 Task: Create a due date automation trigger when advanced on, 2 working days after a card is due add fields with custom field "Resume" set to a date in this week at 11:00 AM.
Action: Mouse moved to (954, 287)
Screenshot: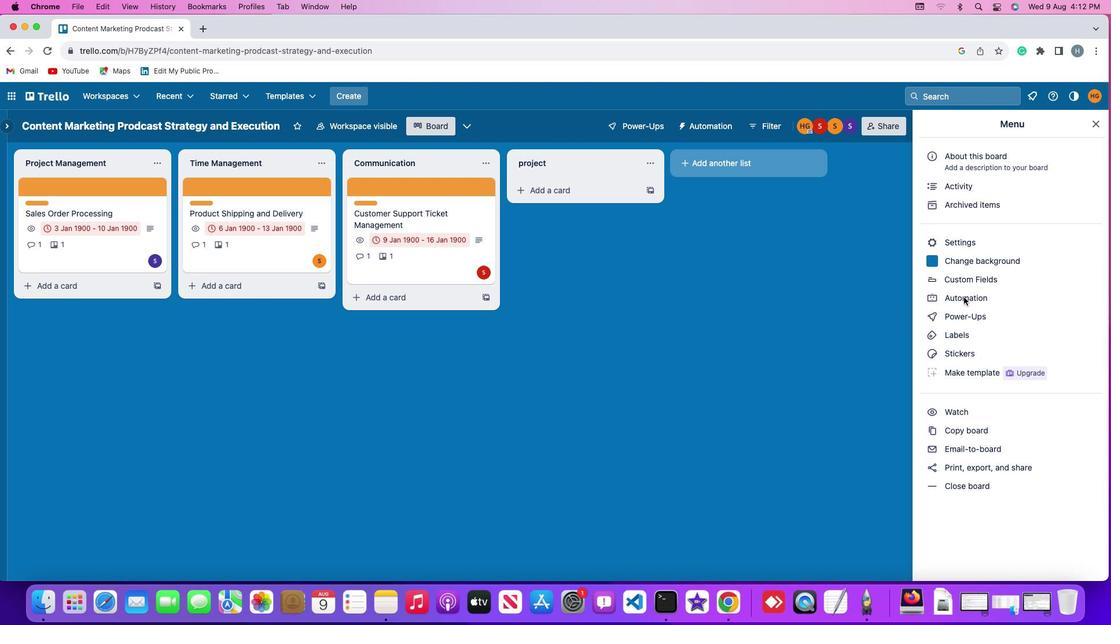 
Action: Mouse pressed left at (954, 287)
Screenshot: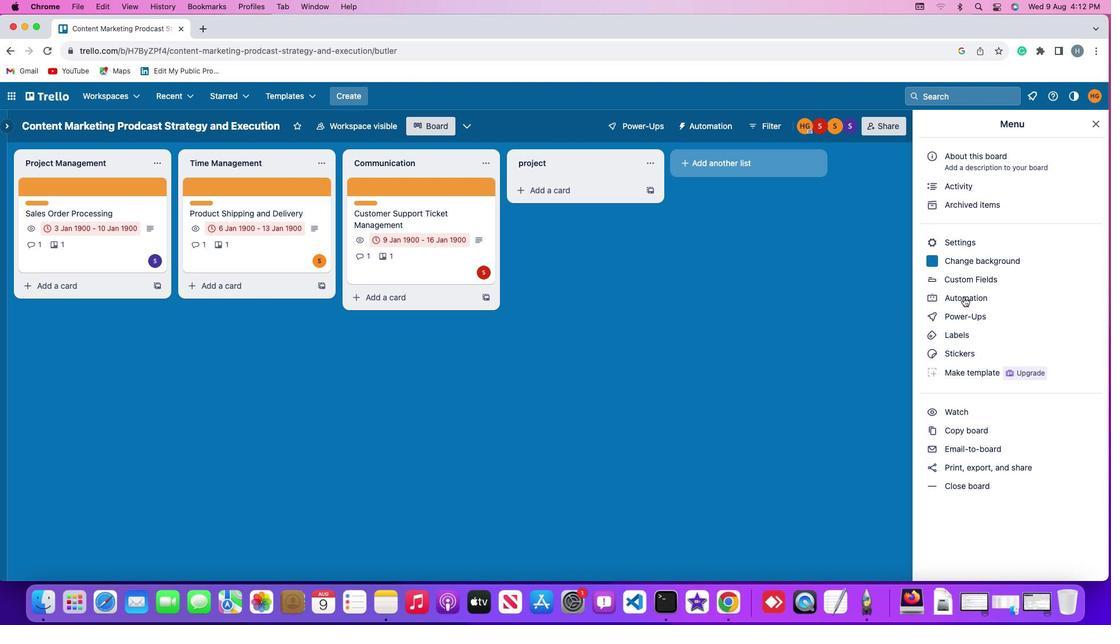 
Action: Mouse pressed left at (954, 287)
Screenshot: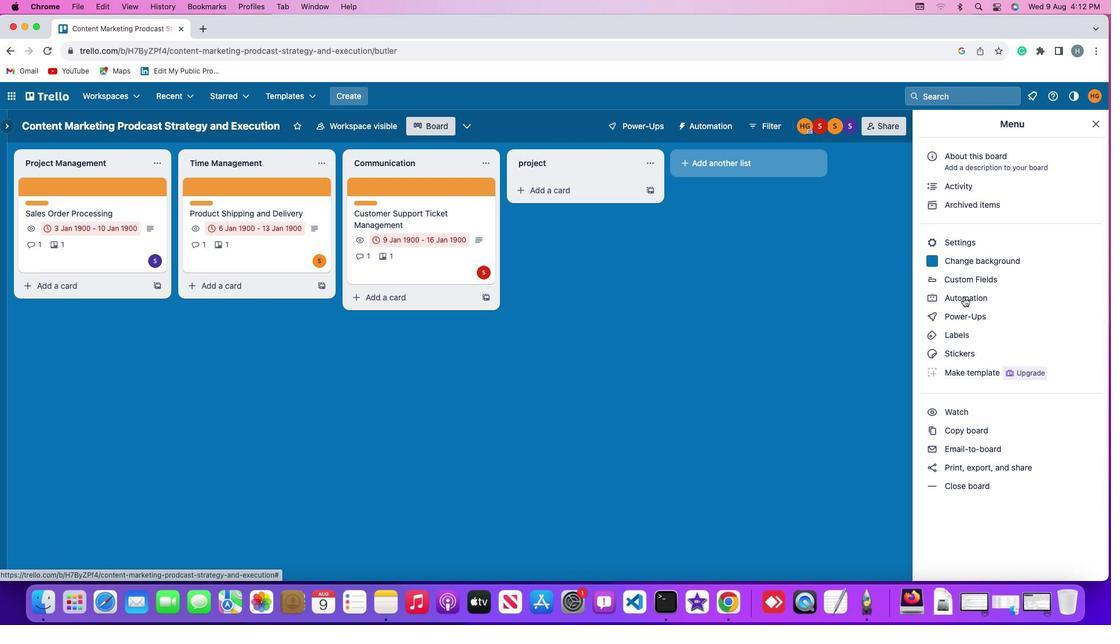 
Action: Mouse moved to (57, 267)
Screenshot: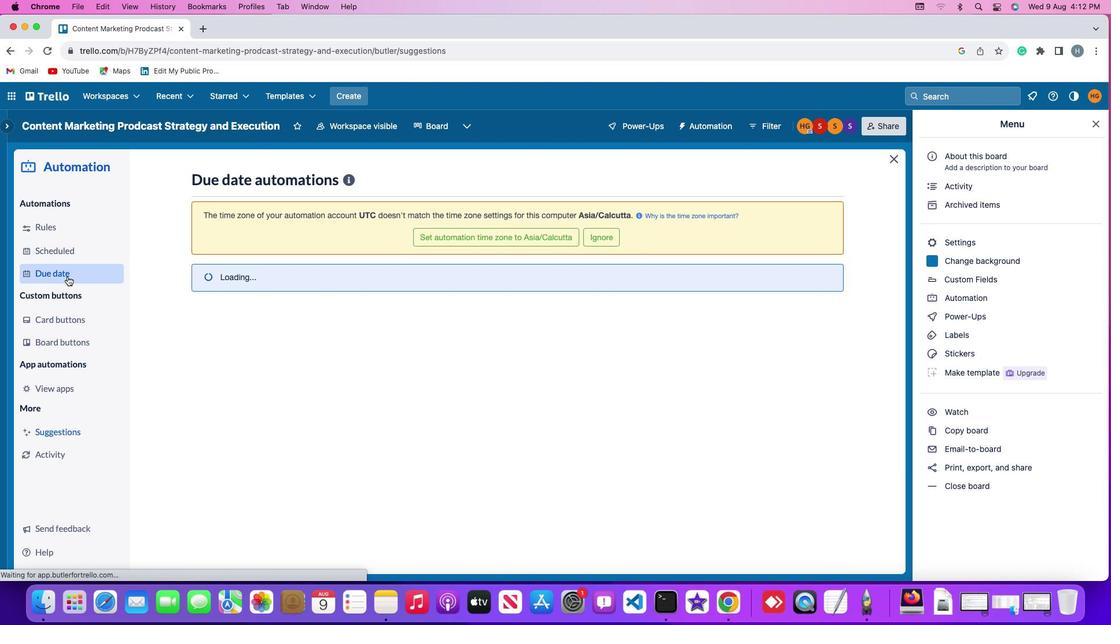 
Action: Mouse pressed left at (57, 267)
Screenshot: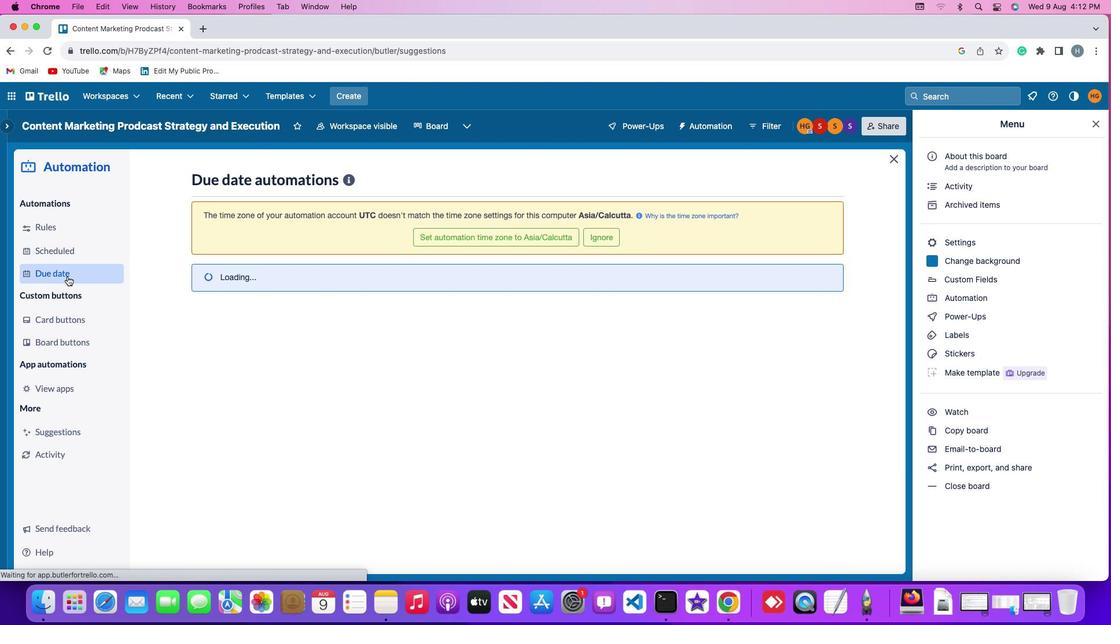 
Action: Mouse moved to (759, 169)
Screenshot: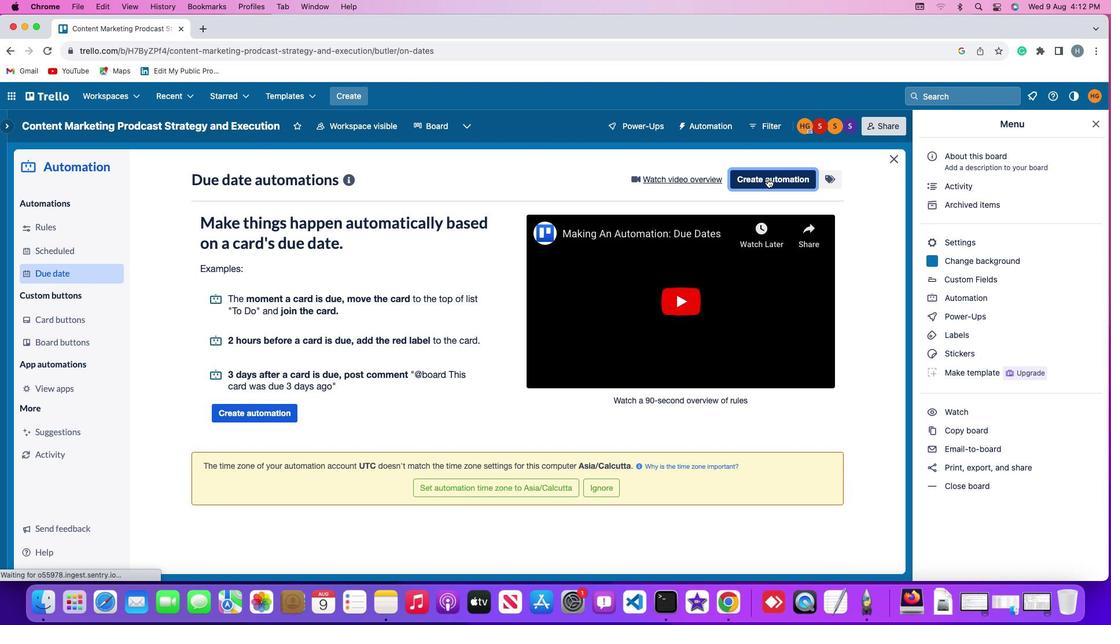 
Action: Mouse pressed left at (759, 169)
Screenshot: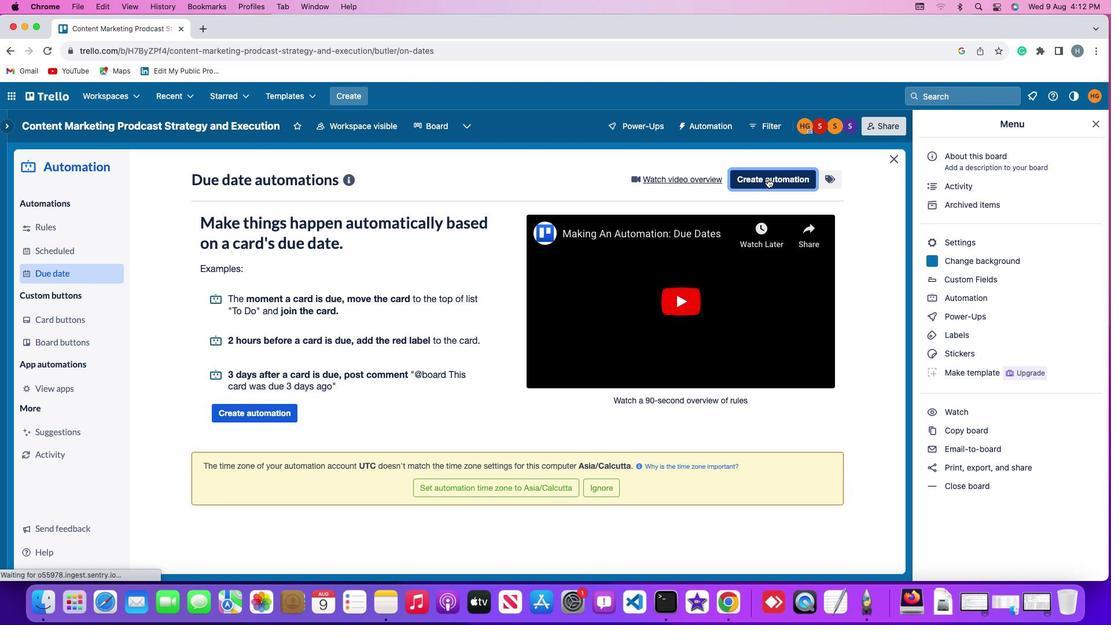 
Action: Mouse moved to (231, 277)
Screenshot: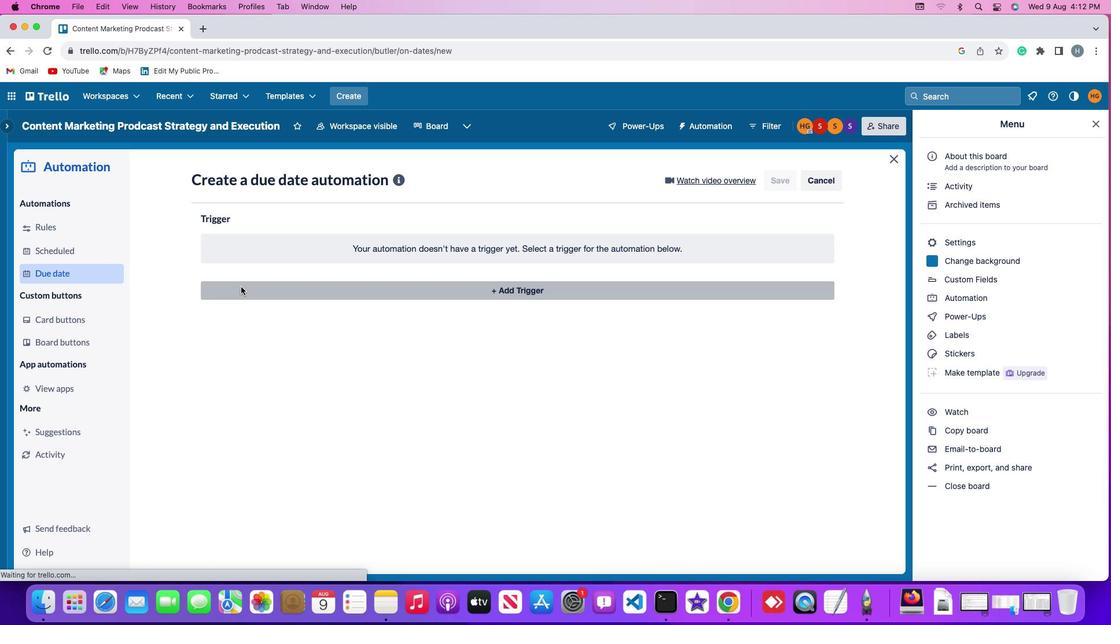 
Action: Mouse pressed left at (231, 277)
Screenshot: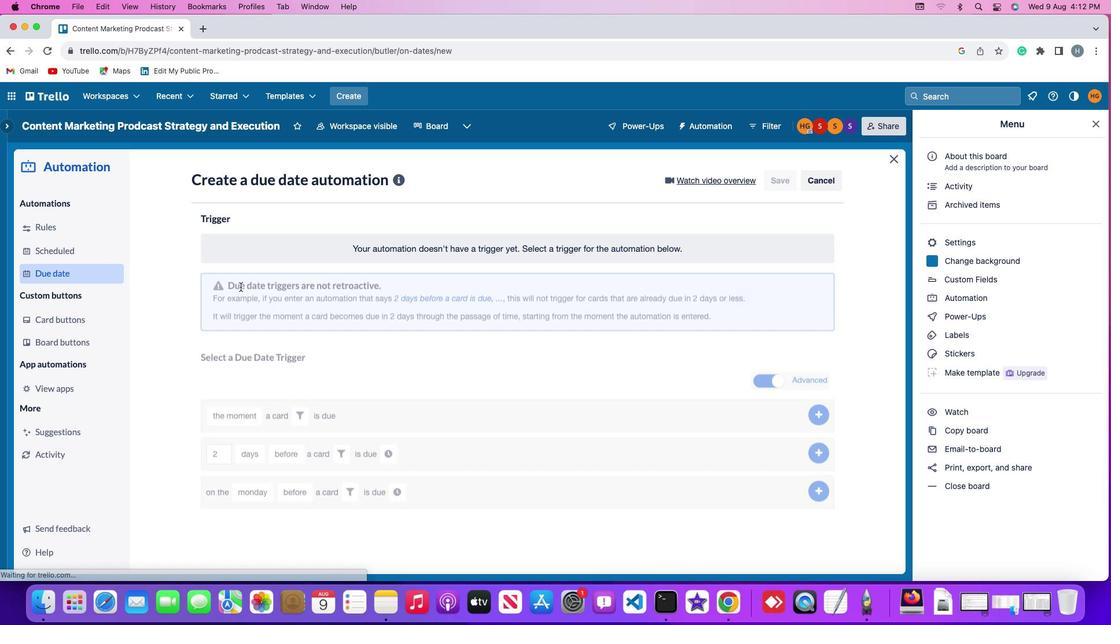 
Action: Mouse moved to (220, 459)
Screenshot: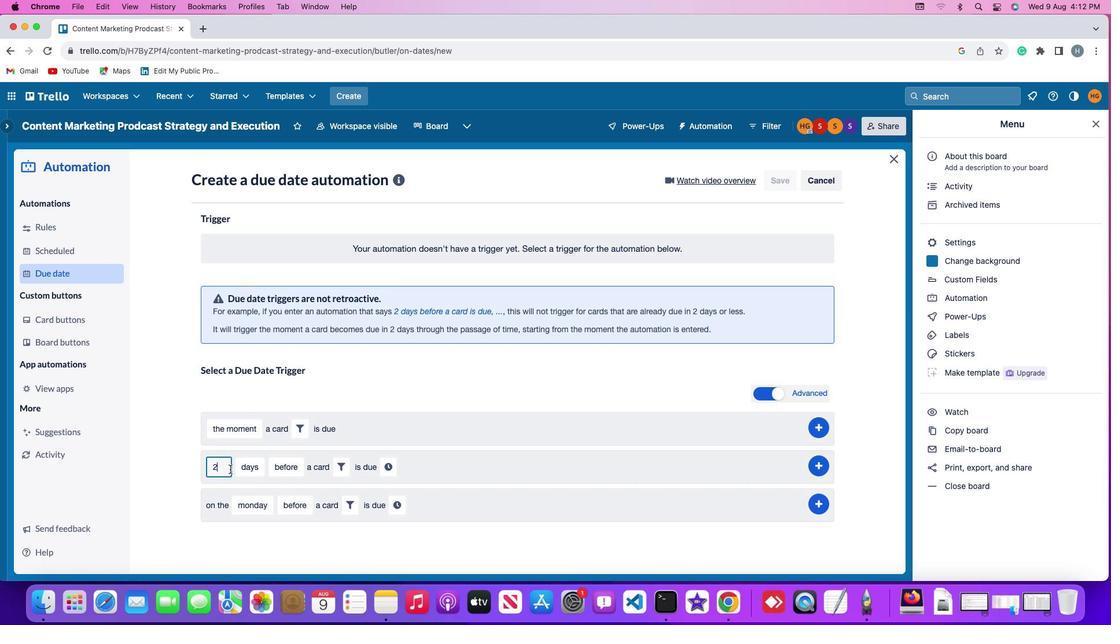 
Action: Mouse pressed left at (220, 459)
Screenshot: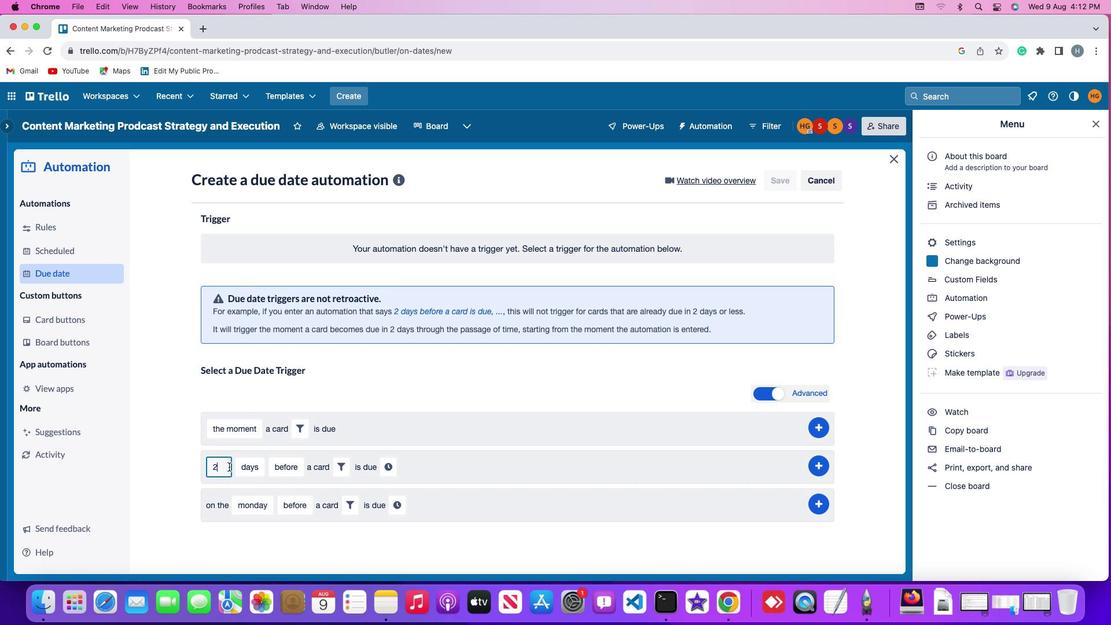 
Action: Mouse moved to (217, 458)
Screenshot: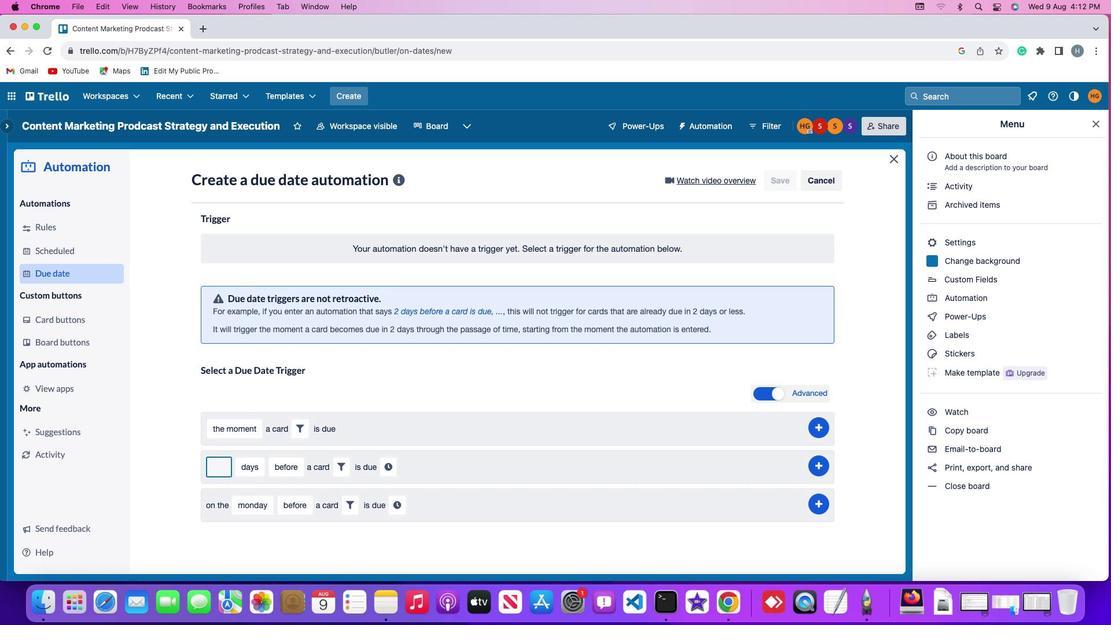 
Action: Key pressed Key.backspace'2'
Screenshot: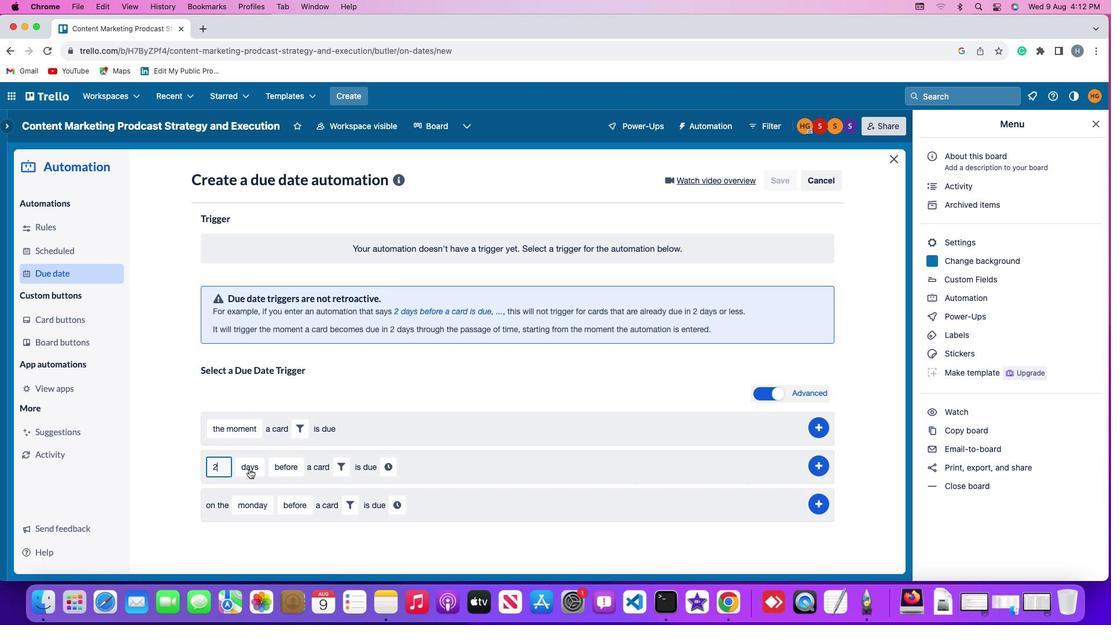 
Action: Mouse moved to (246, 460)
Screenshot: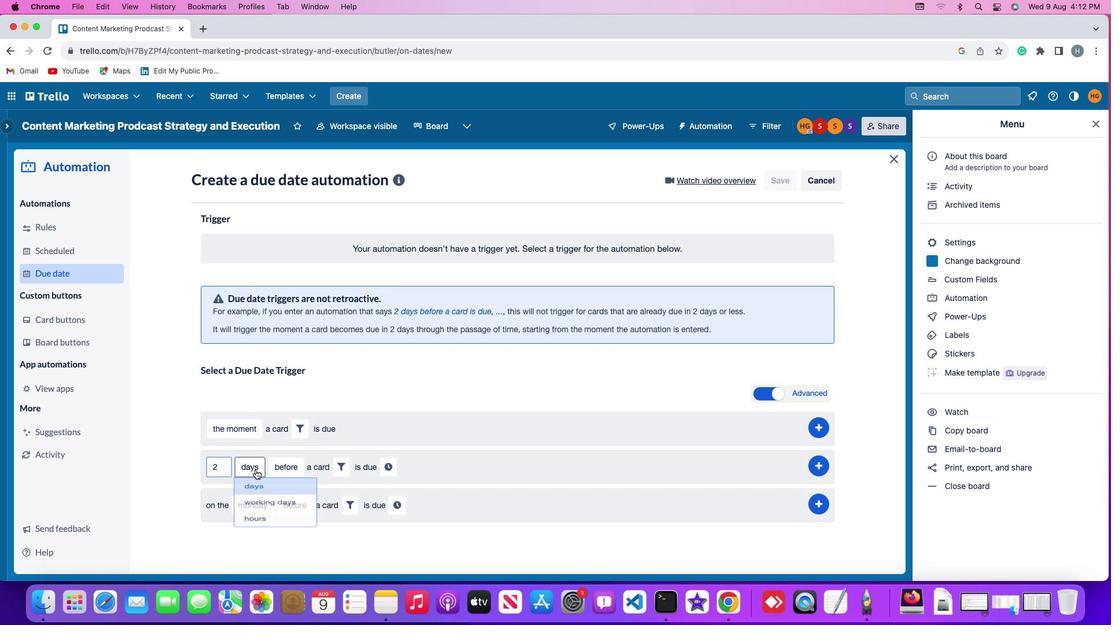 
Action: Mouse pressed left at (246, 460)
Screenshot: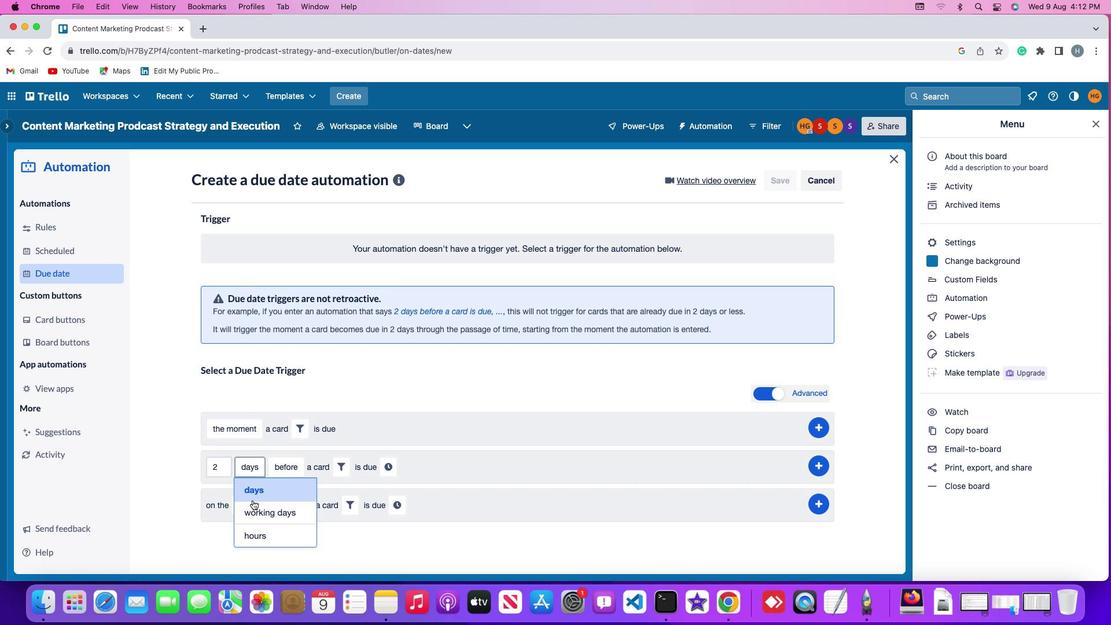 
Action: Mouse moved to (245, 497)
Screenshot: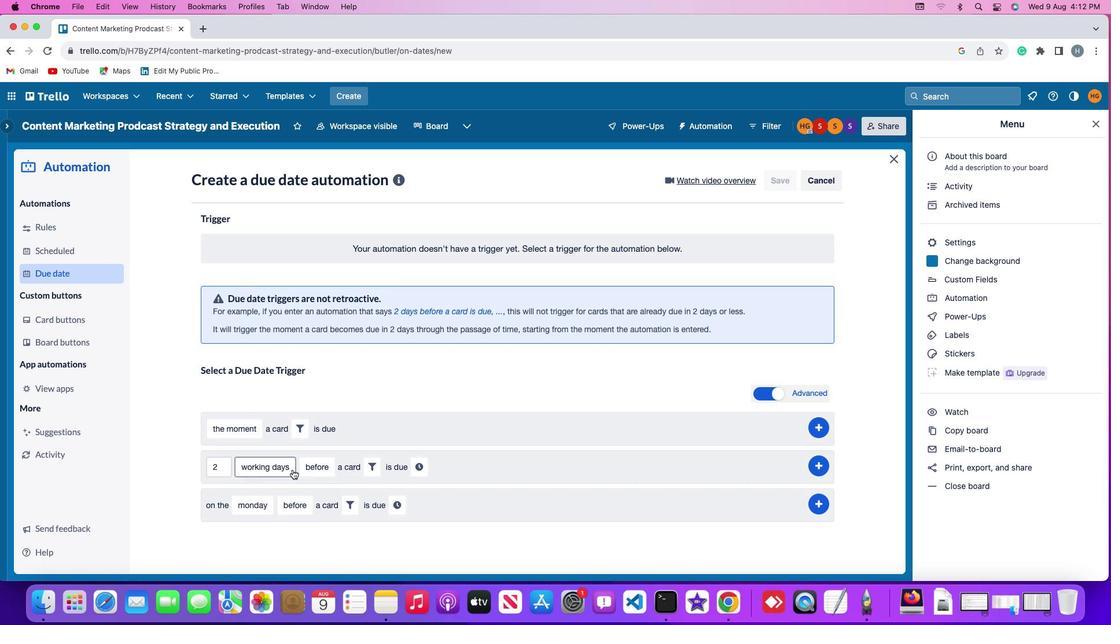 
Action: Mouse pressed left at (245, 497)
Screenshot: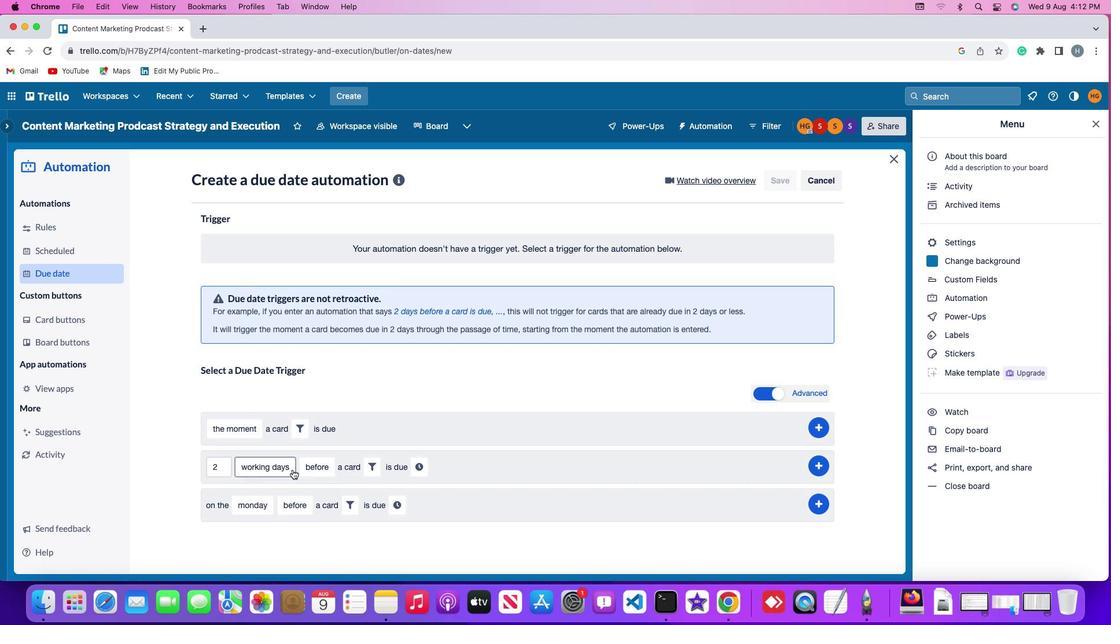 
Action: Mouse moved to (284, 456)
Screenshot: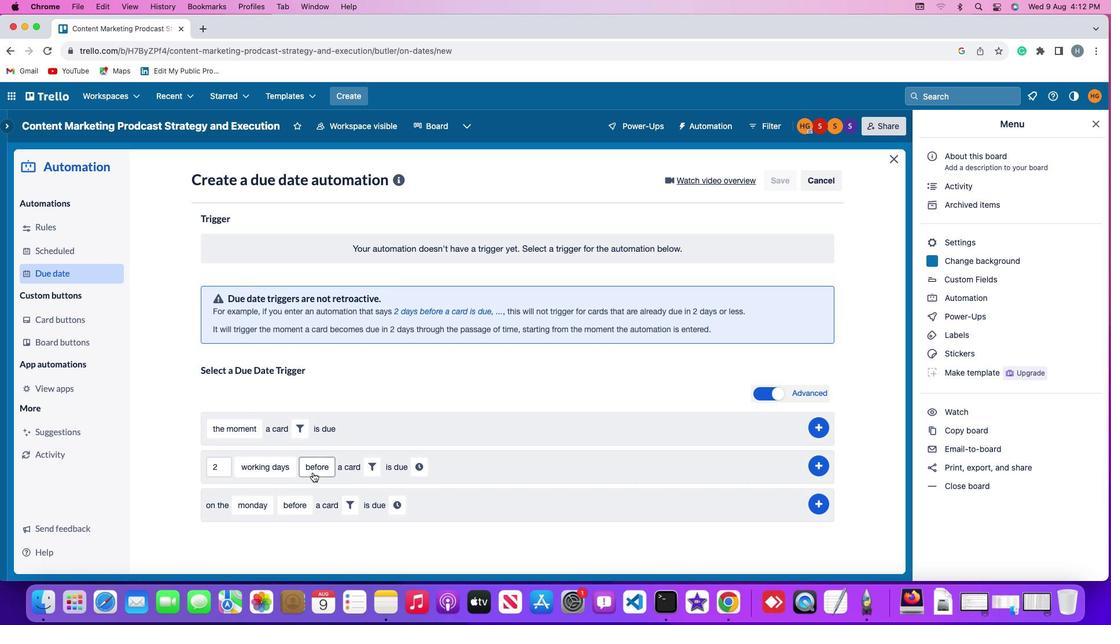 
Action: Mouse pressed left at (284, 456)
Screenshot: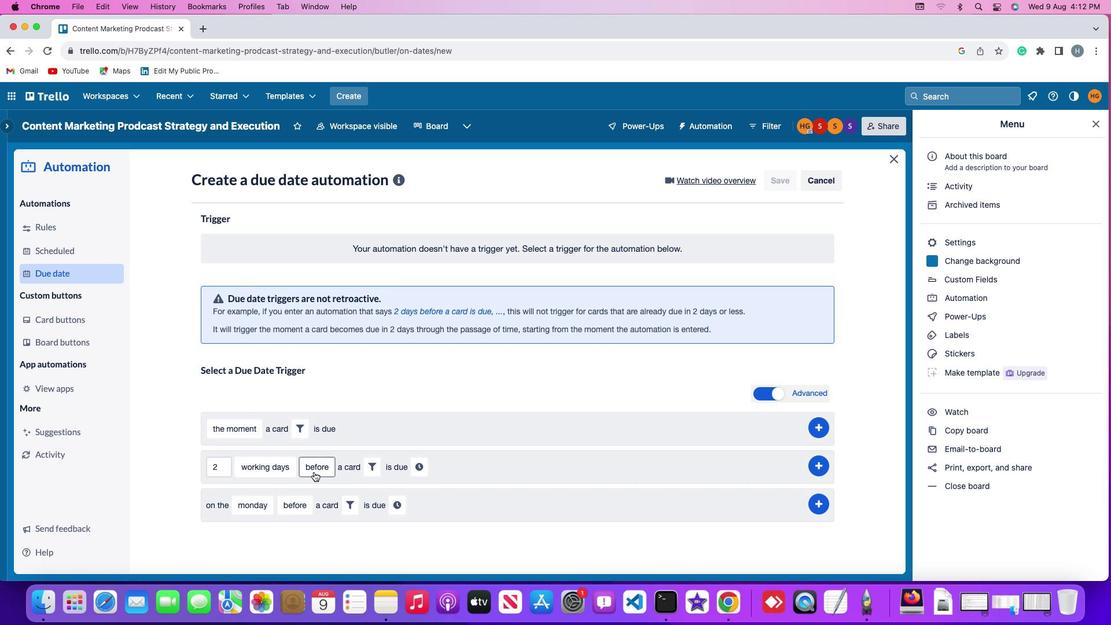 
Action: Mouse moved to (306, 461)
Screenshot: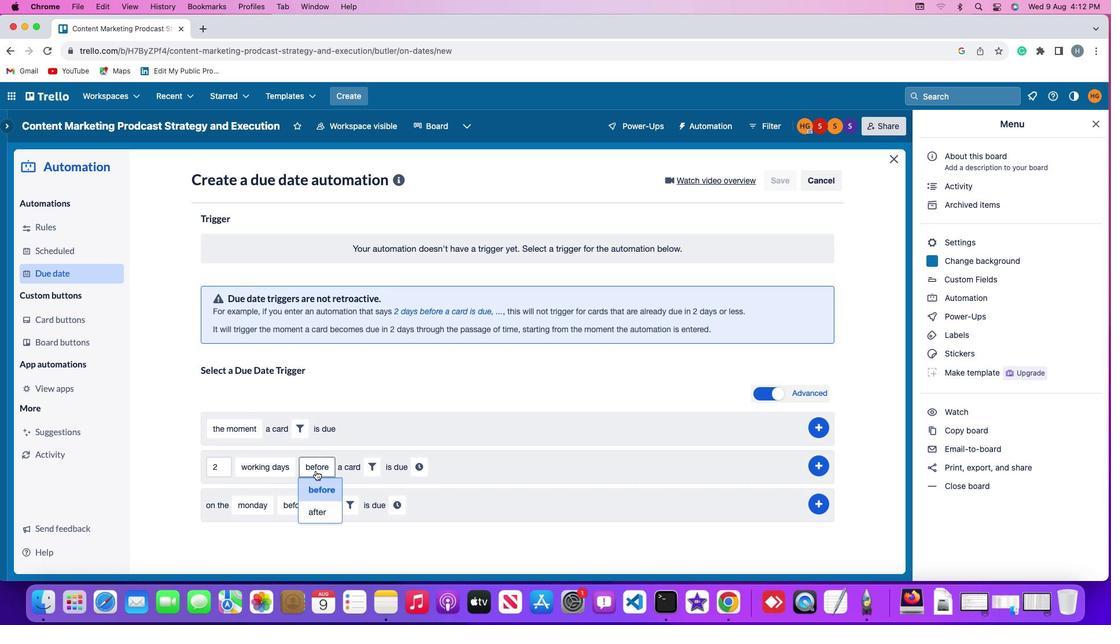 
Action: Mouse pressed left at (306, 461)
Screenshot: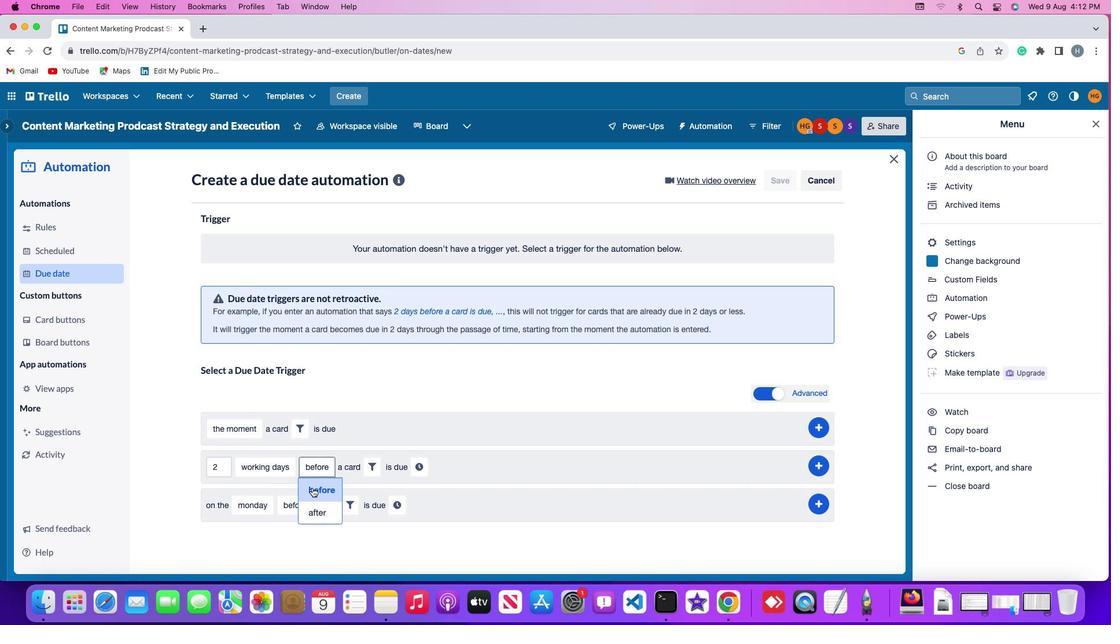 
Action: Mouse moved to (305, 503)
Screenshot: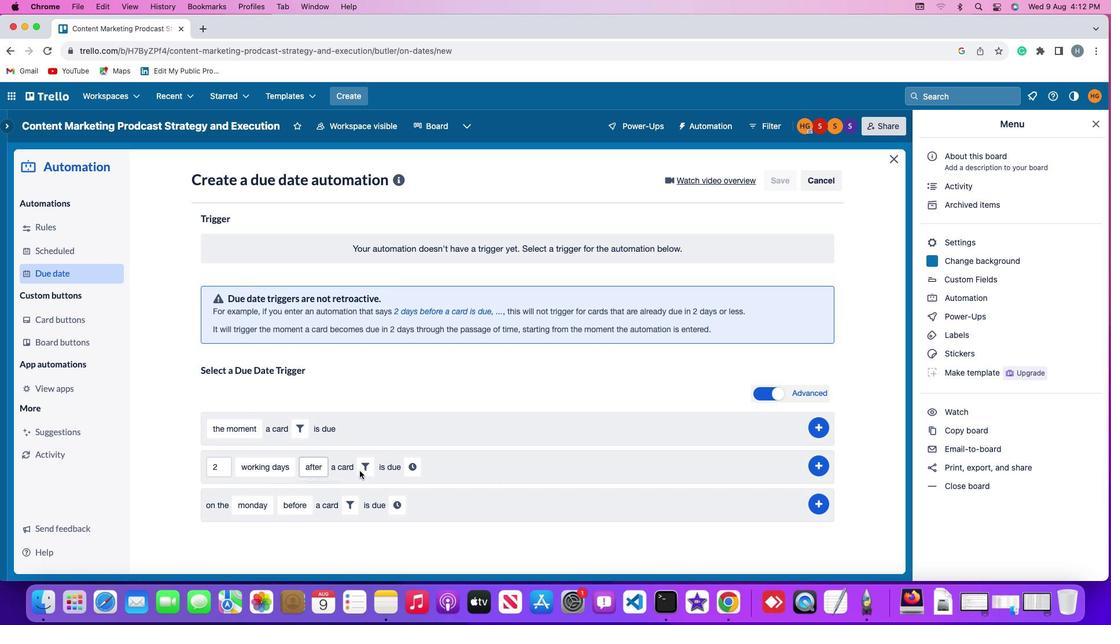 
Action: Mouse pressed left at (305, 503)
Screenshot: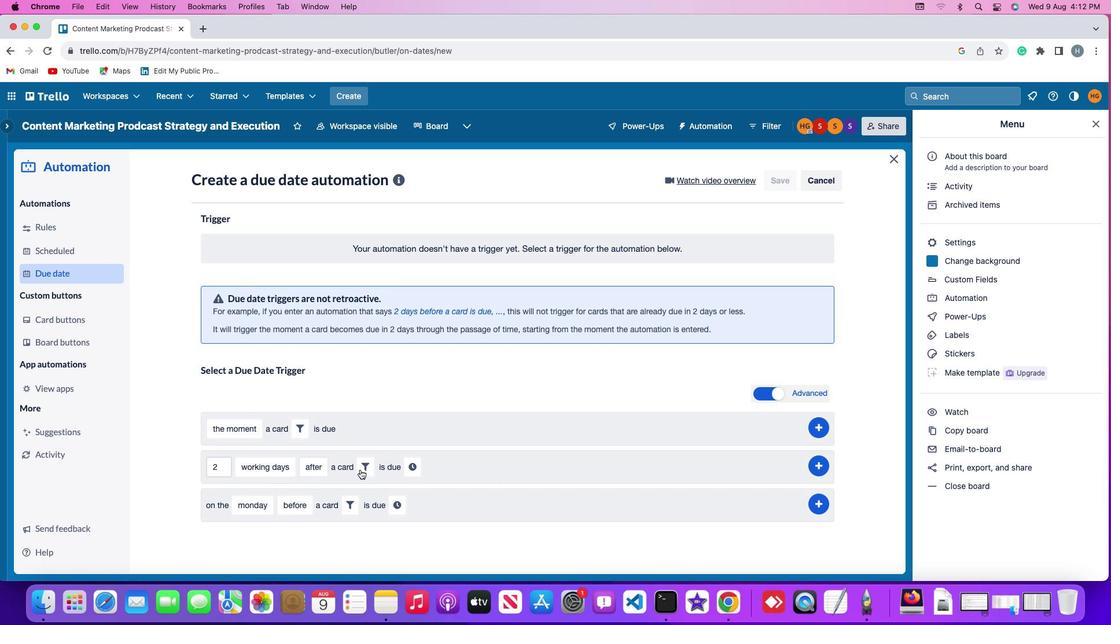 
Action: Mouse moved to (354, 458)
Screenshot: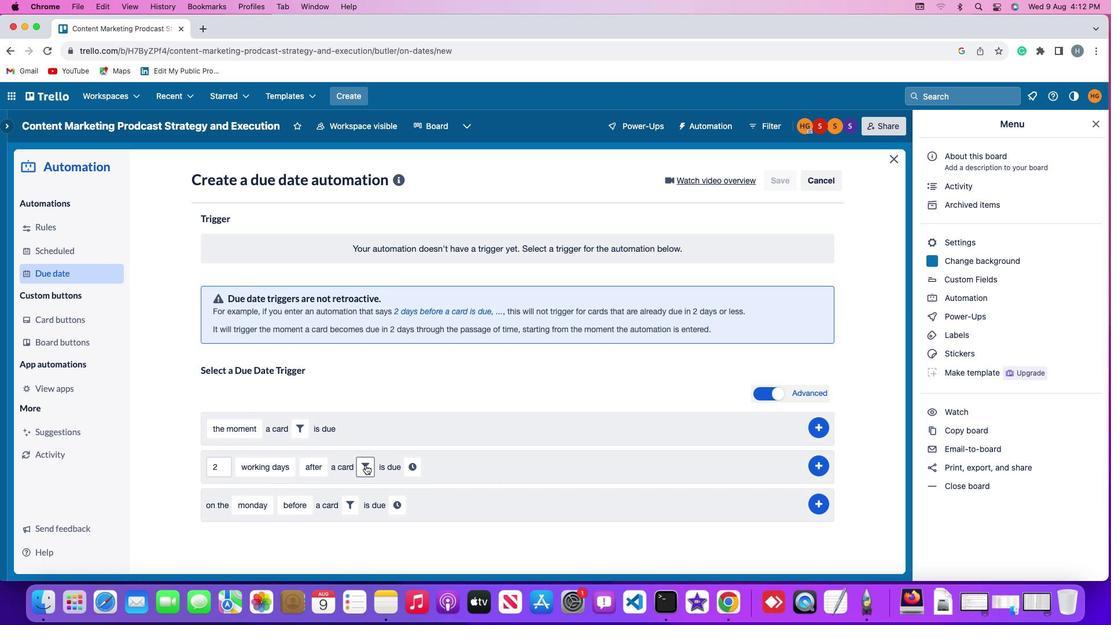 
Action: Mouse pressed left at (354, 458)
Screenshot: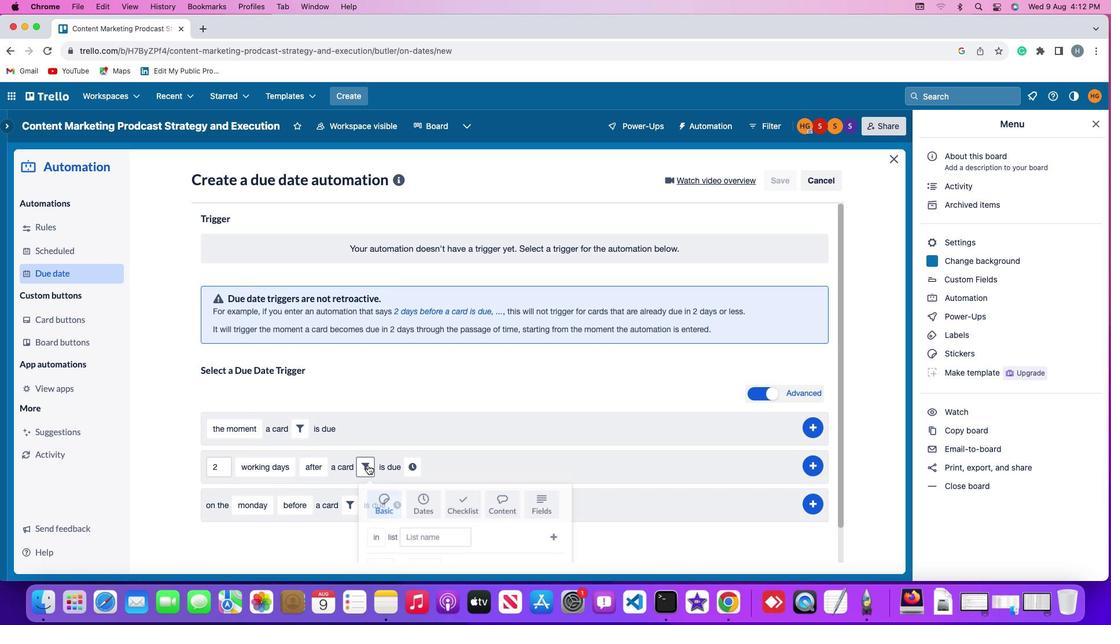
Action: Mouse moved to (533, 492)
Screenshot: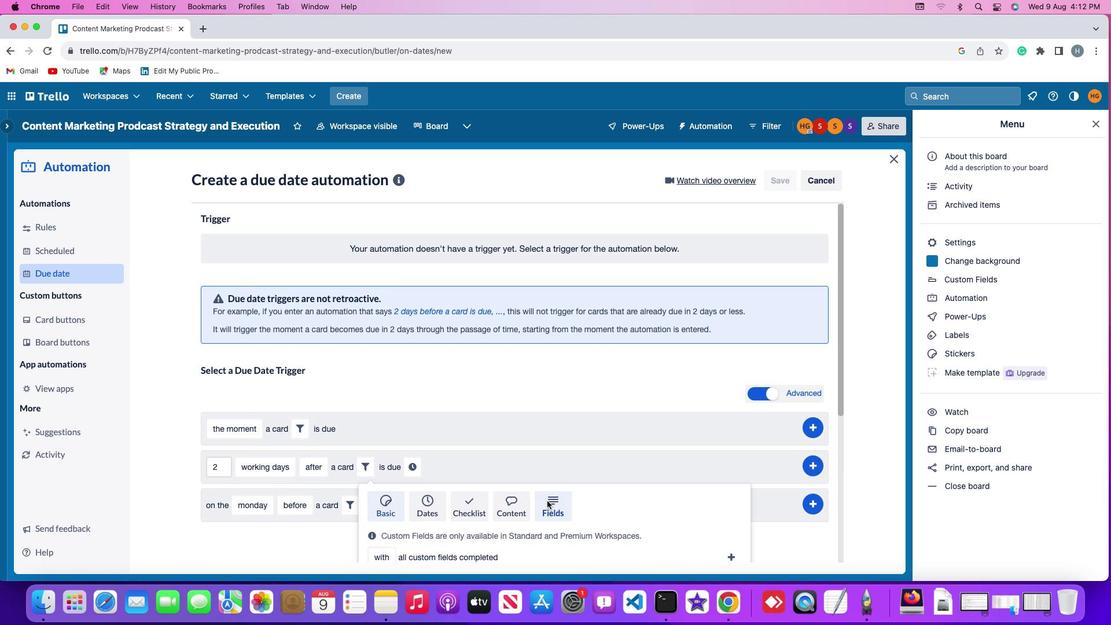 
Action: Mouse pressed left at (533, 492)
Screenshot: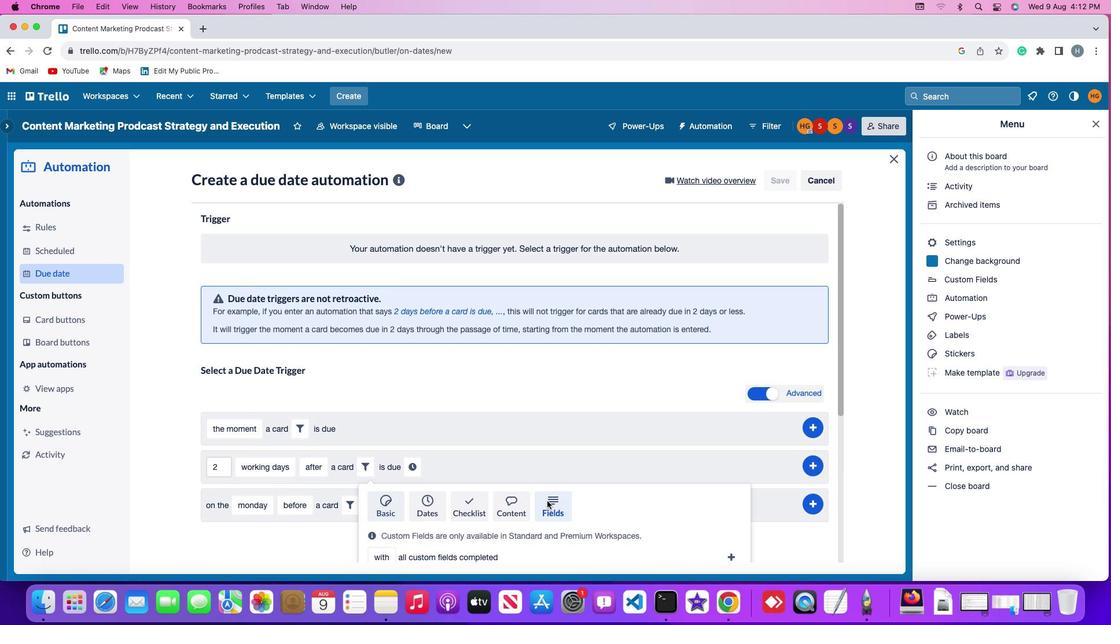 
Action: Mouse moved to (276, 522)
Screenshot: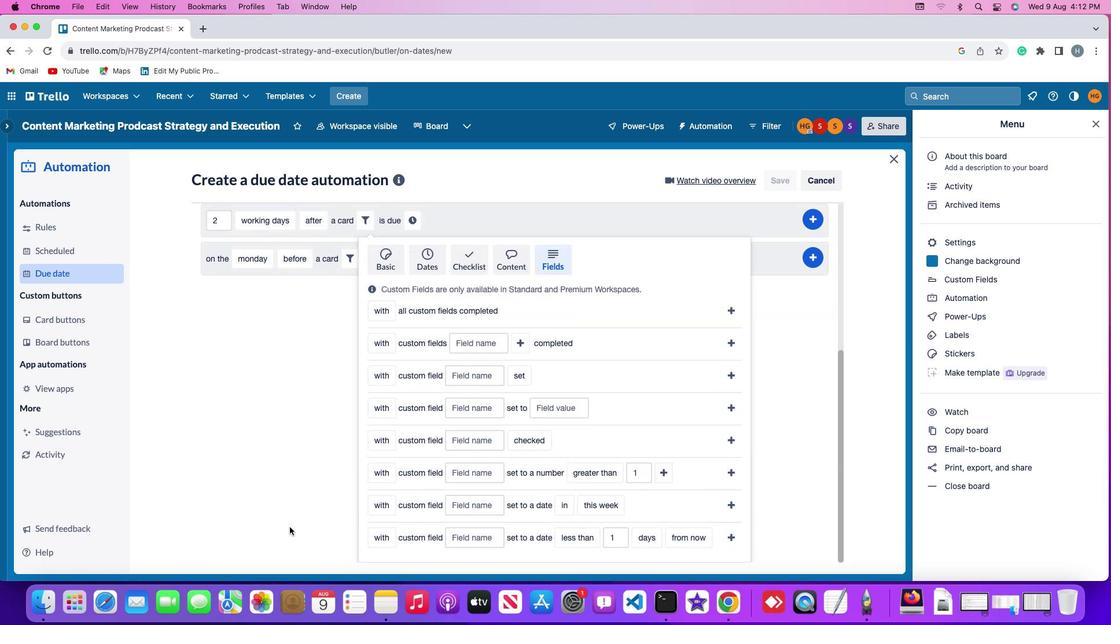 
Action: Mouse scrolled (276, 522) with delta (-8, -9)
Screenshot: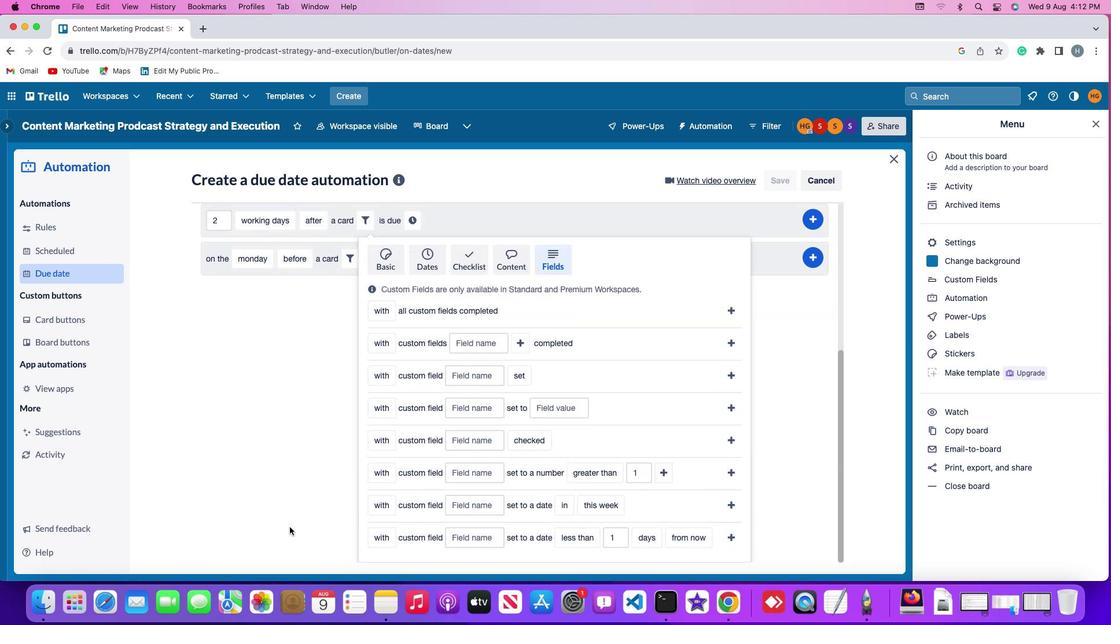 
Action: Mouse moved to (276, 522)
Screenshot: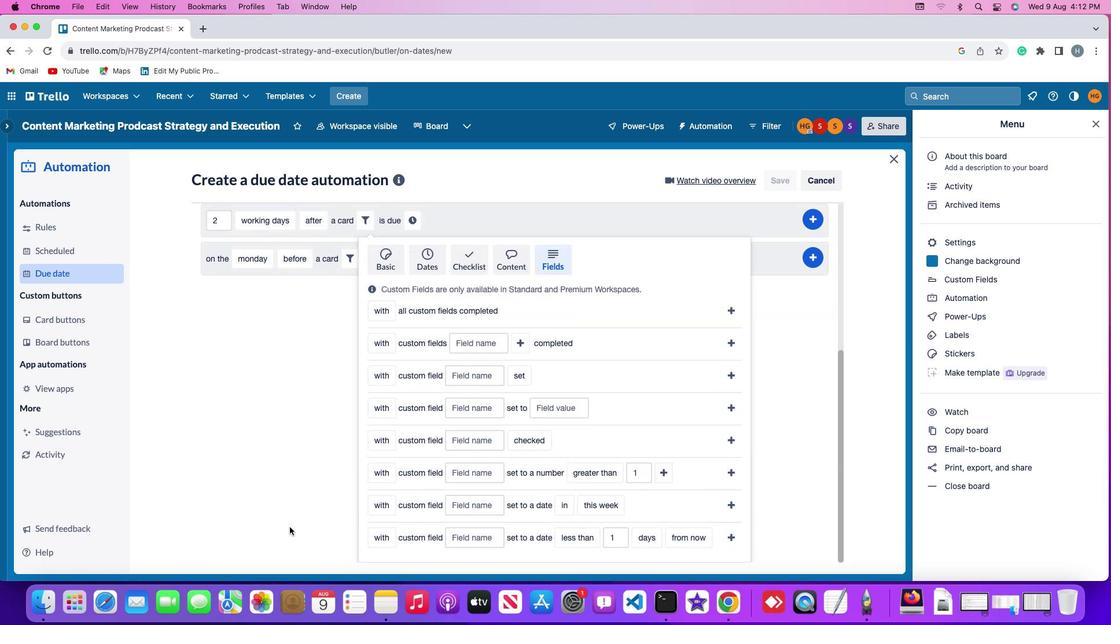 
Action: Mouse scrolled (276, 522) with delta (-8, -9)
Screenshot: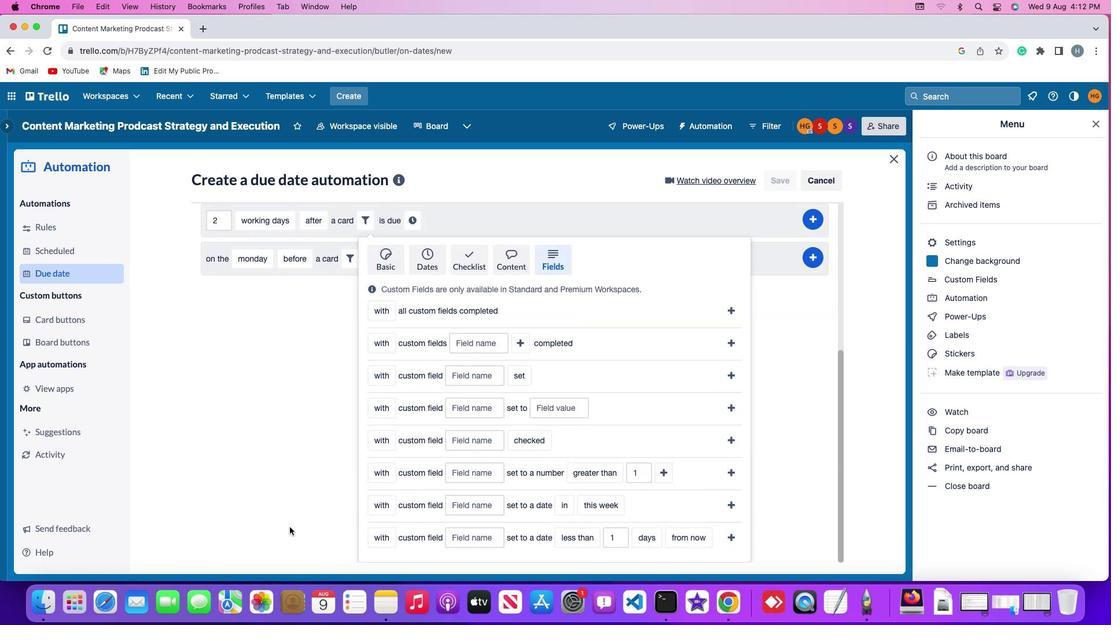 
Action: Mouse scrolled (276, 522) with delta (-8, -10)
Screenshot: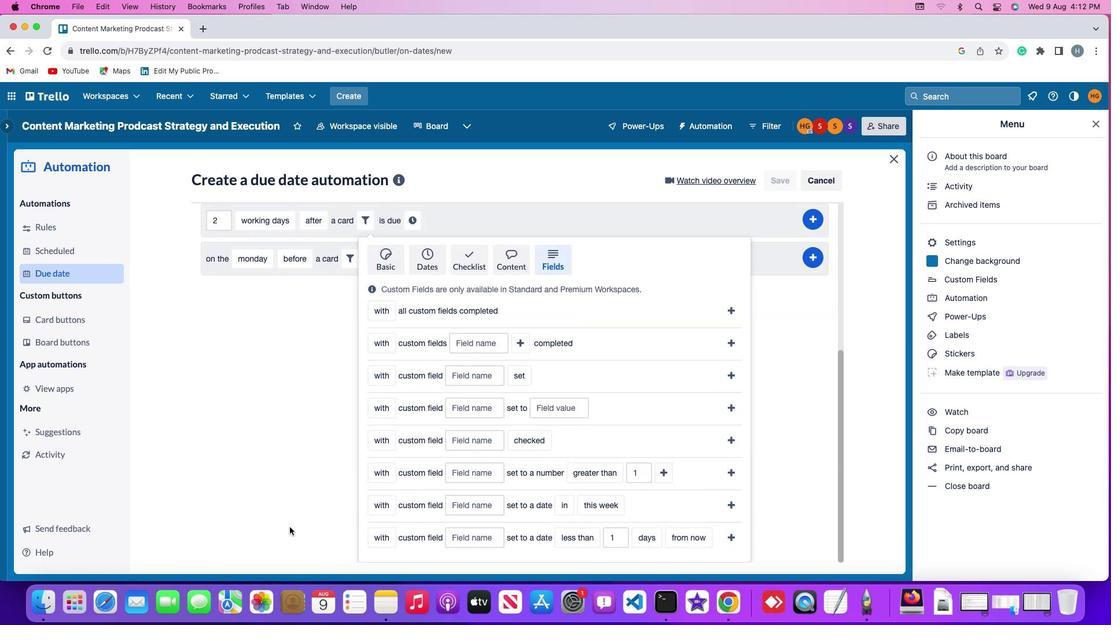 
Action: Mouse scrolled (276, 522) with delta (-8, -11)
Screenshot: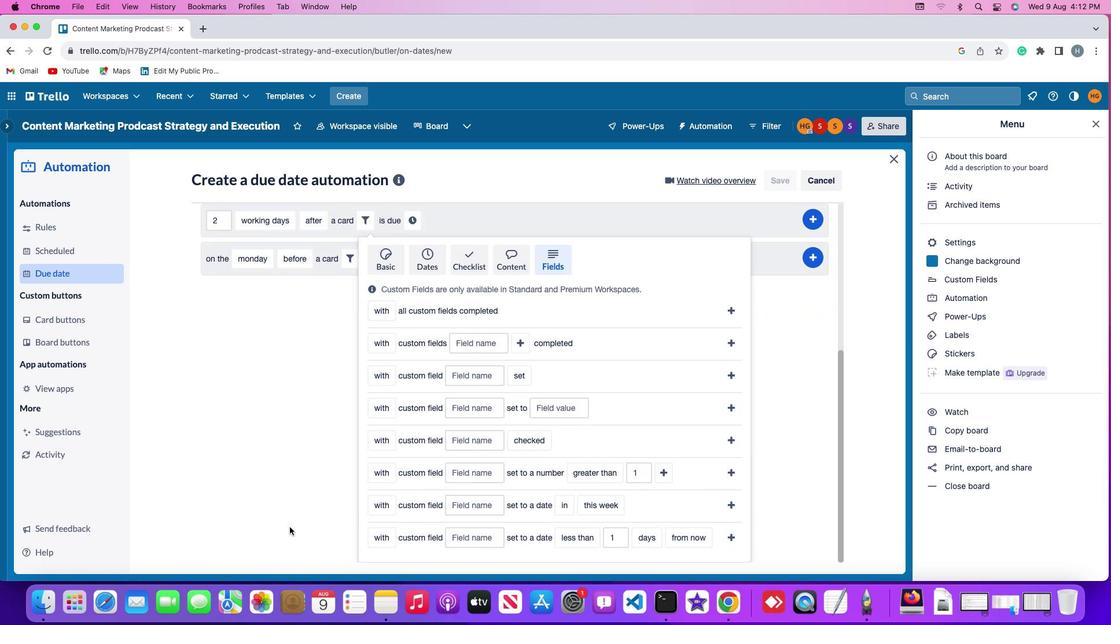 
Action: Mouse scrolled (276, 522) with delta (-8, -12)
Screenshot: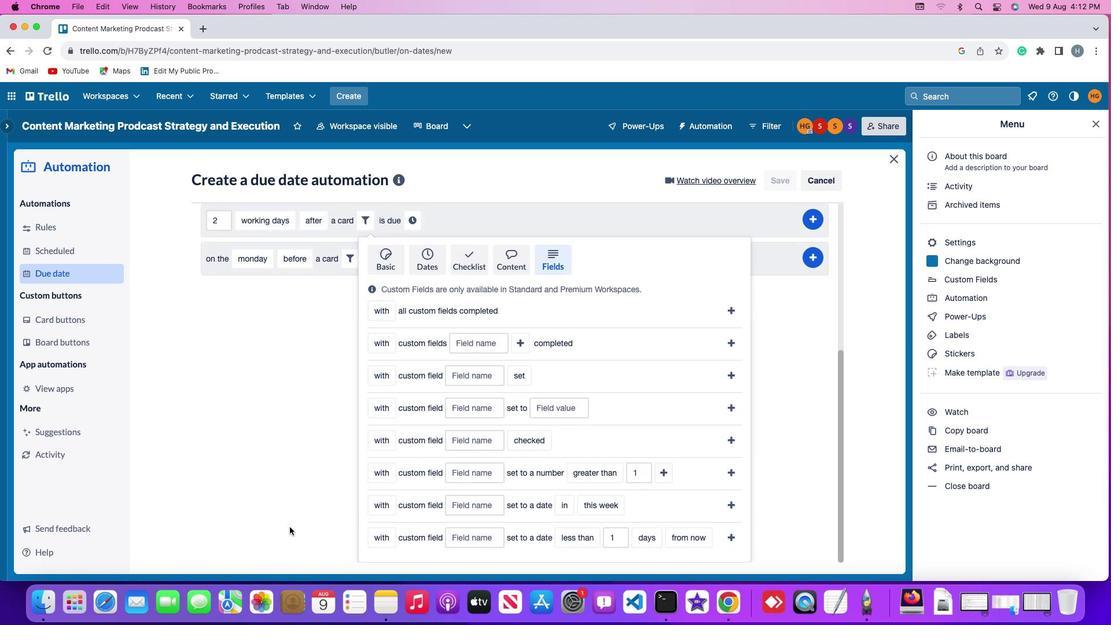 
Action: Mouse moved to (280, 517)
Screenshot: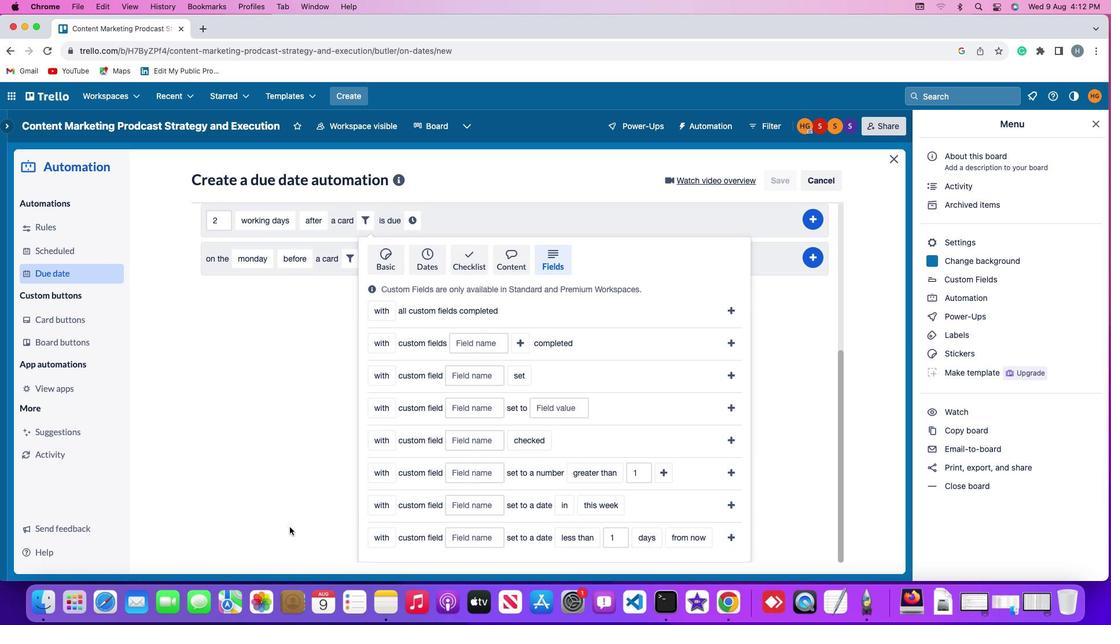 
Action: Mouse scrolled (280, 517) with delta (-8, -9)
Screenshot: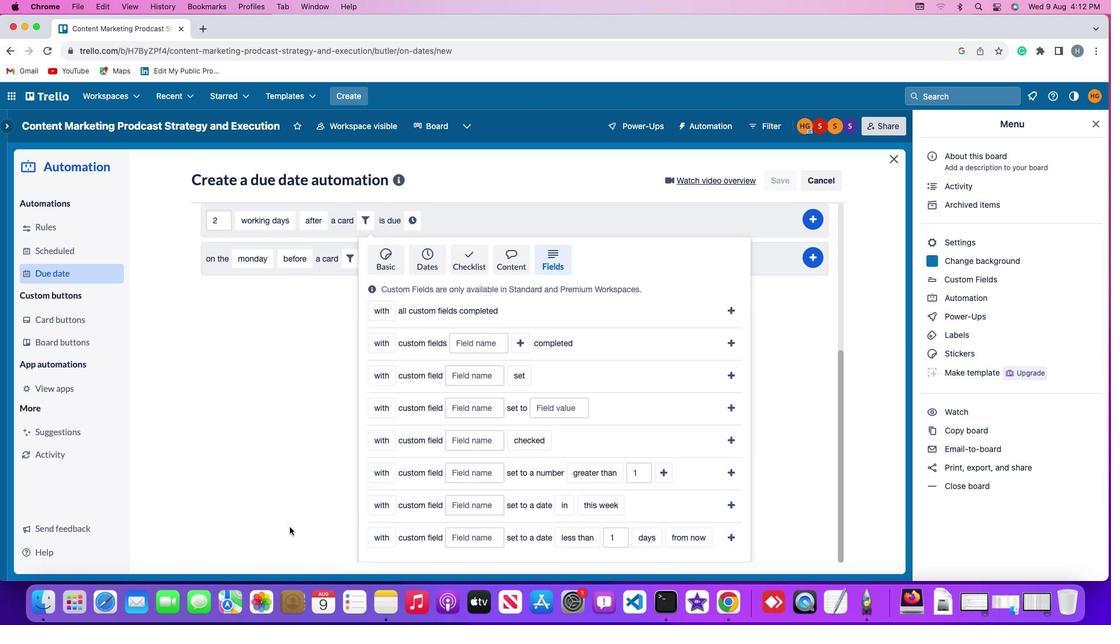 
Action: Mouse scrolled (280, 517) with delta (-8, -9)
Screenshot: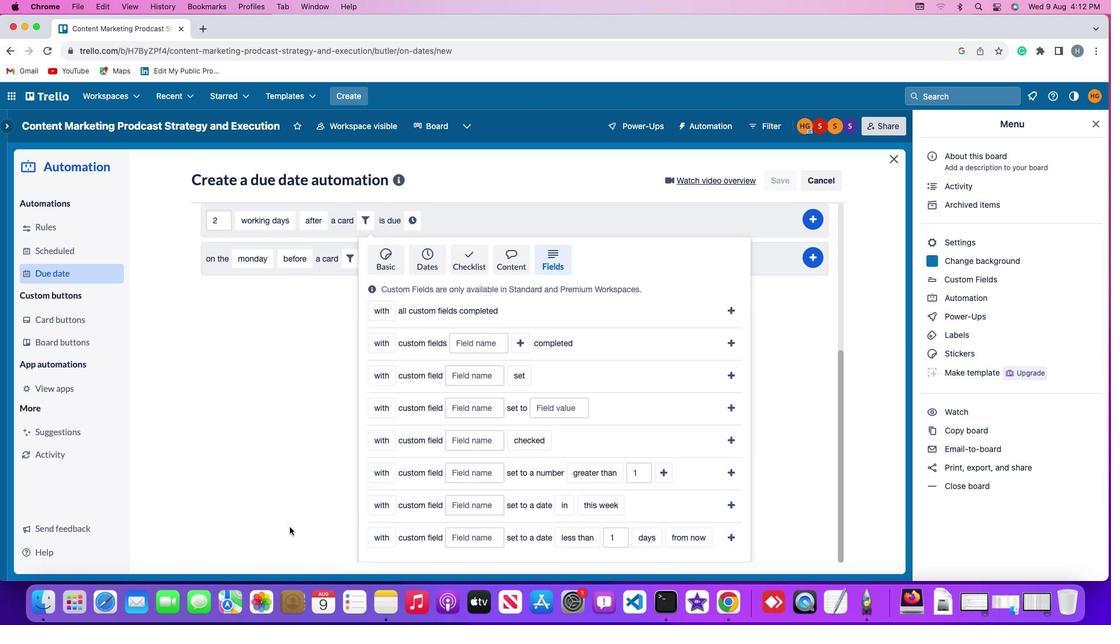 
Action: Mouse scrolled (280, 517) with delta (-8, -10)
Screenshot: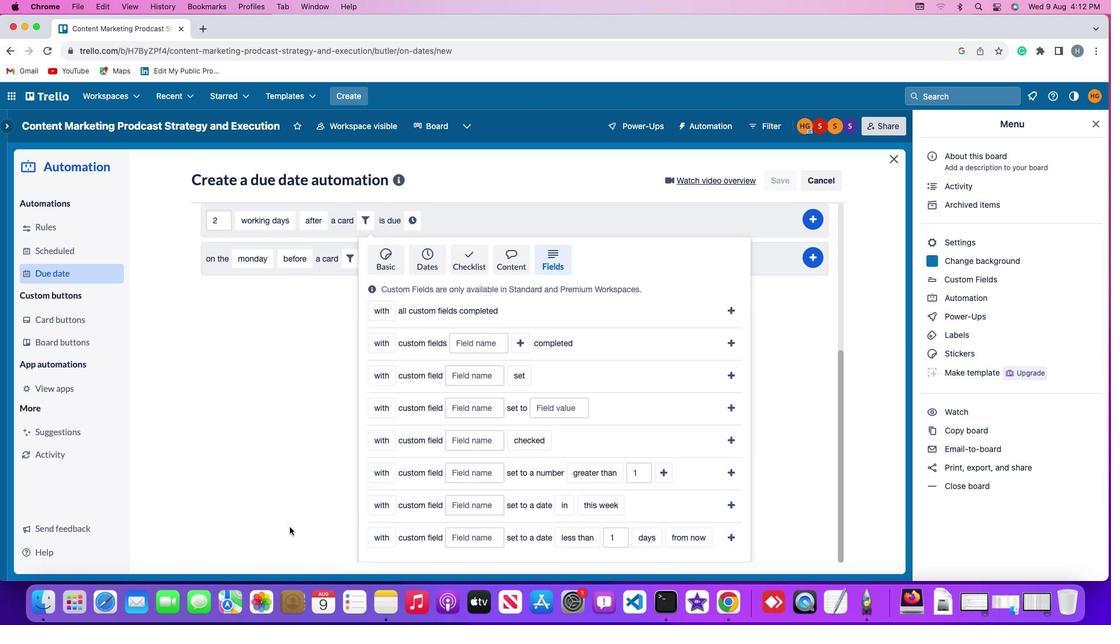 
Action: Mouse scrolled (280, 517) with delta (-8, -11)
Screenshot: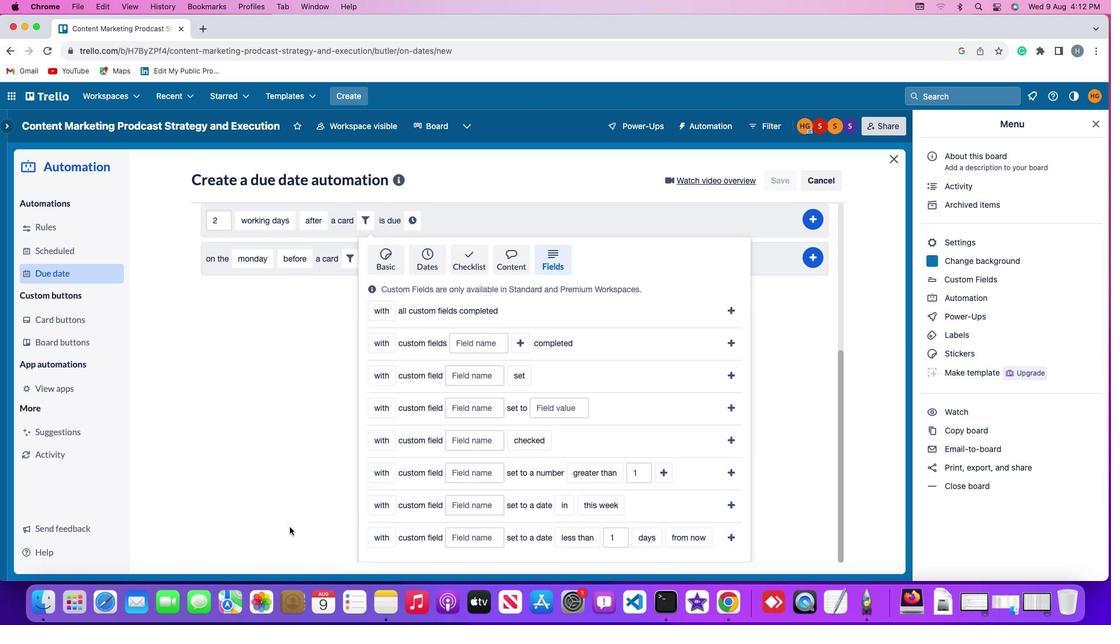 
Action: Mouse scrolled (280, 517) with delta (-8, -12)
Screenshot: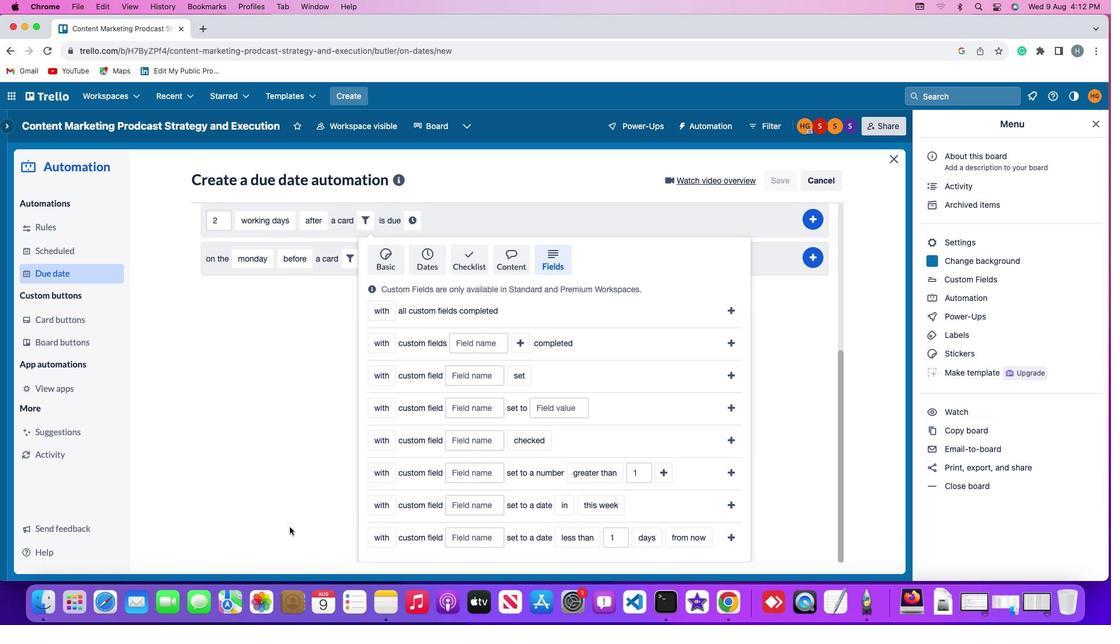 
Action: Mouse moved to (378, 495)
Screenshot: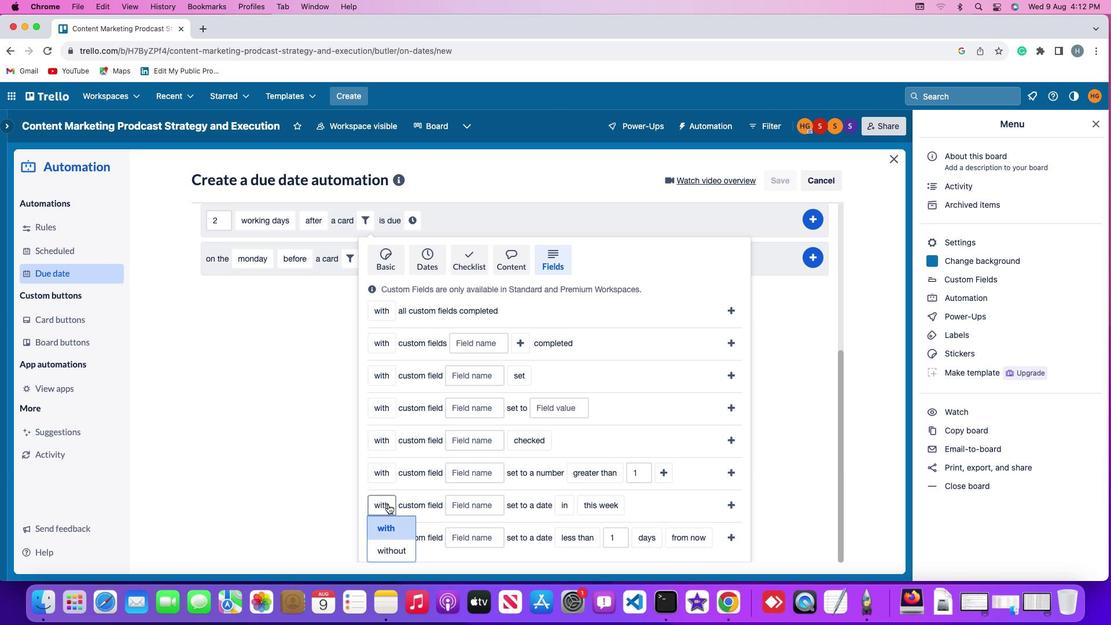 
Action: Mouse pressed left at (378, 495)
Screenshot: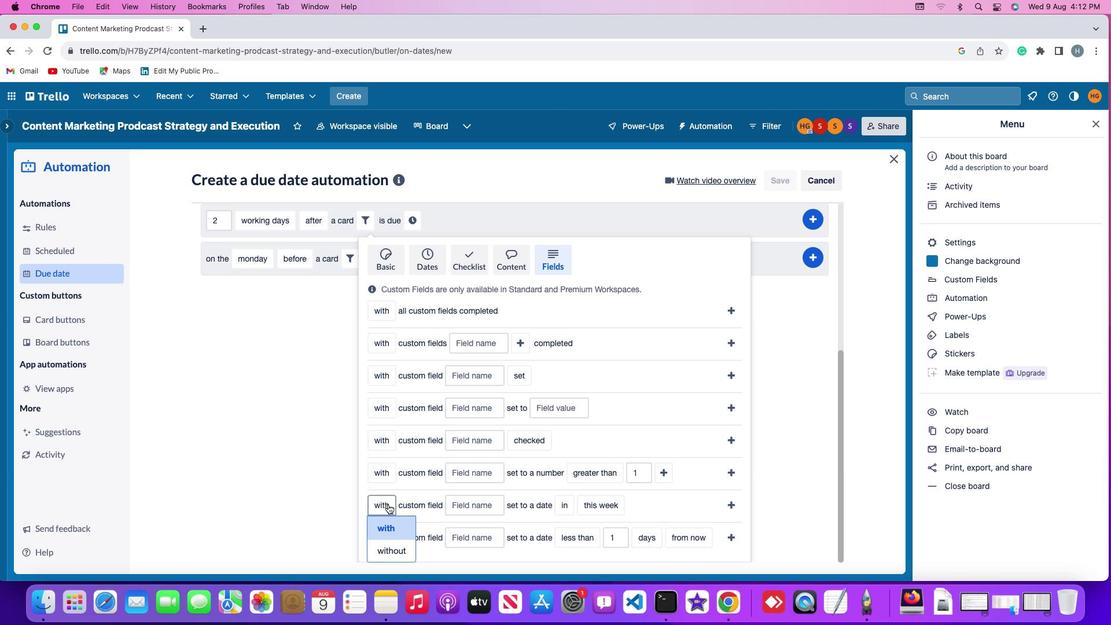 
Action: Mouse moved to (378, 520)
Screenshot: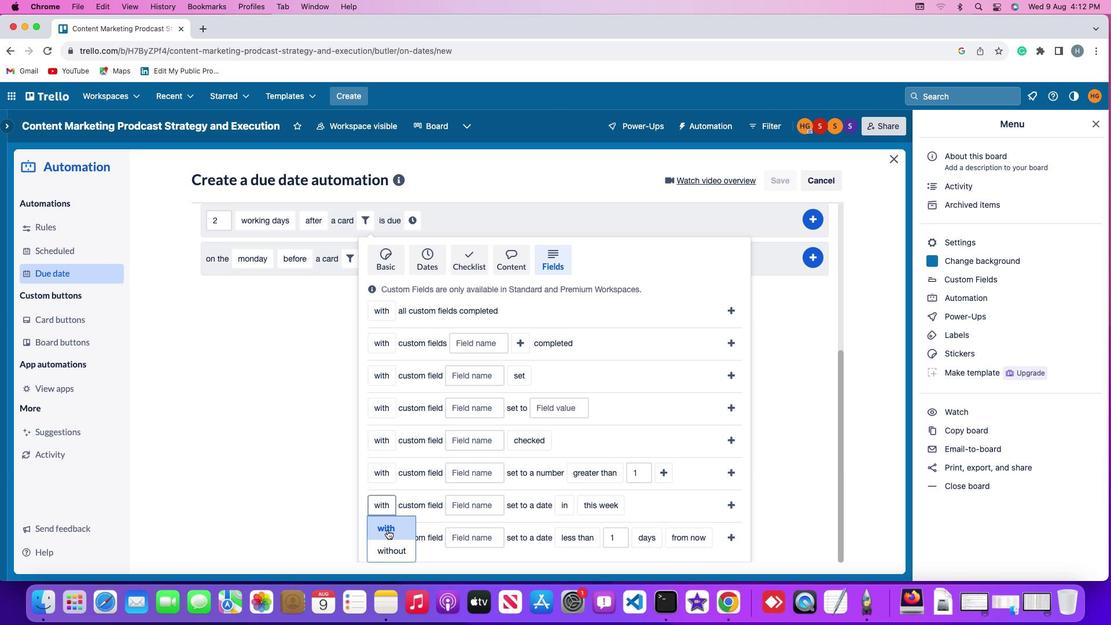 
Action: Mouse pressed left at (378, 520)
Screenshot: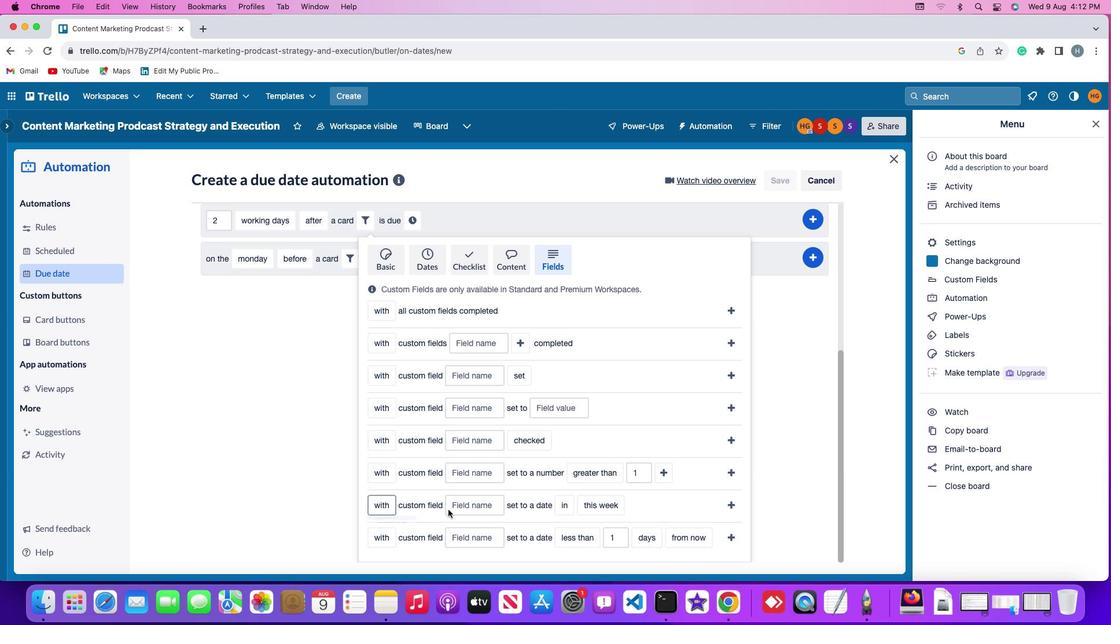 
Action: Mouse moved to (471, 495)
Screenshot: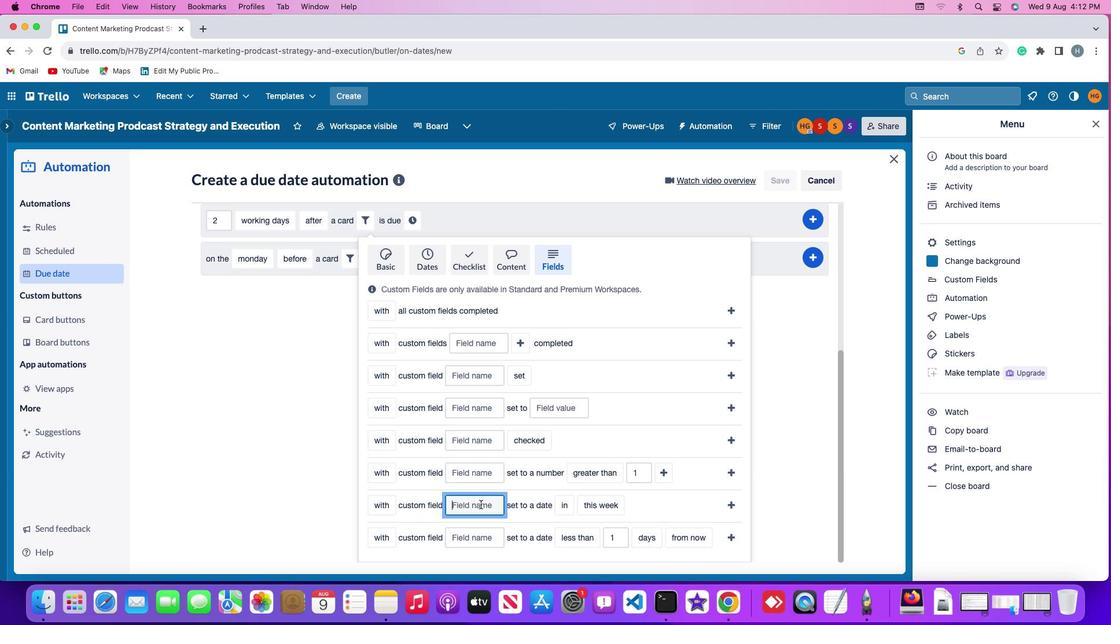
Action: Mouse pressed left at (471, 495)
Screenshot: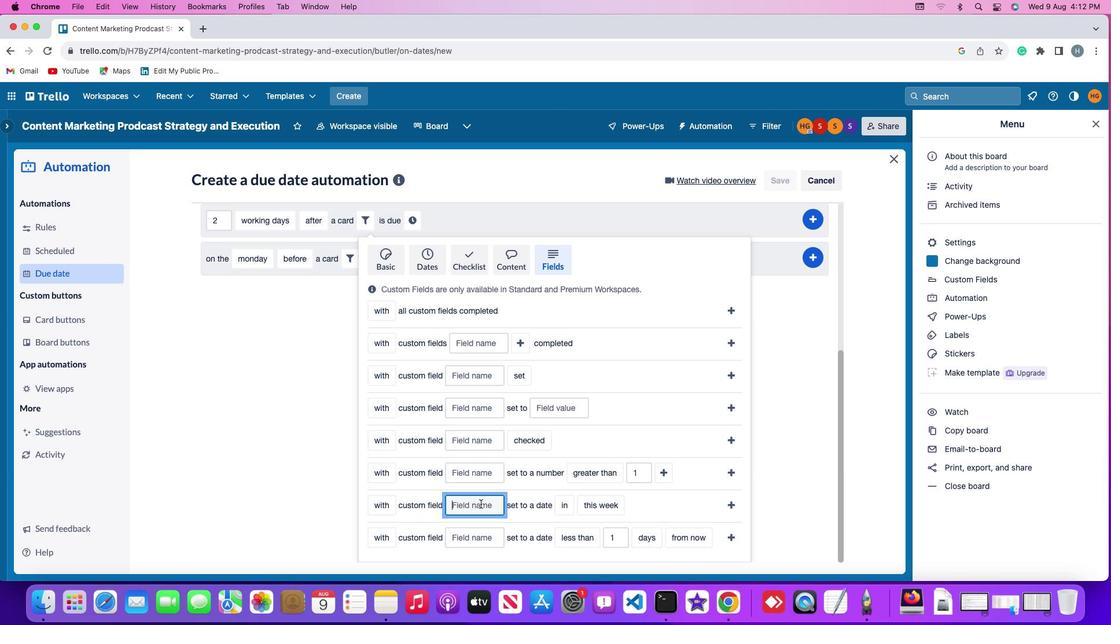 
Action: Mouse moved to (471, 494)
Screenshot: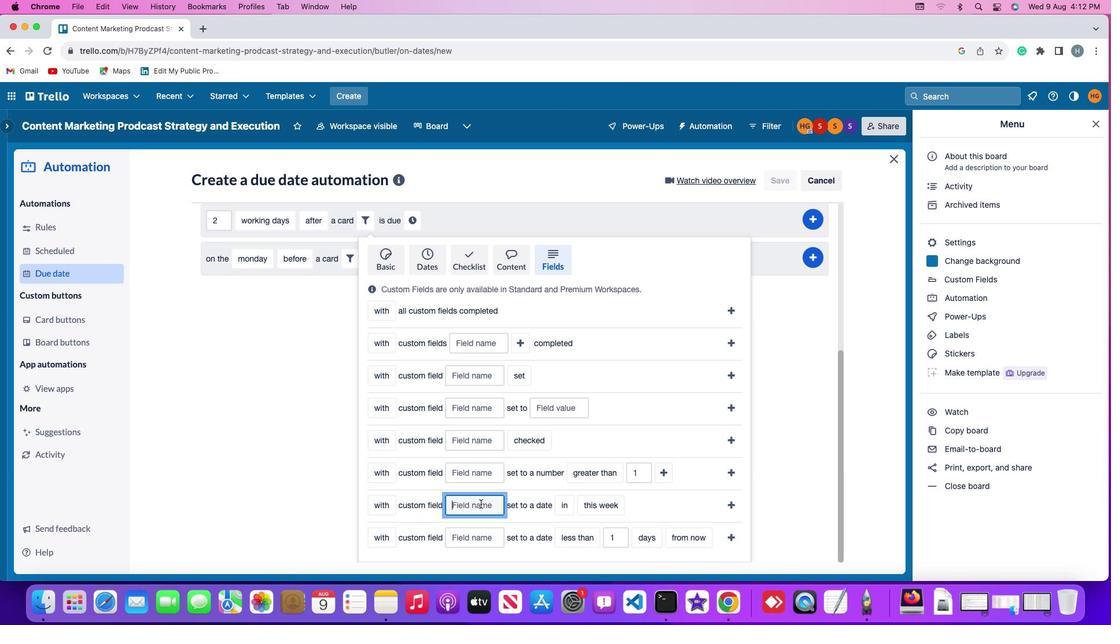 
Action: Key pressed Key.shift'R''e''s''u''m''e'
Screenshot: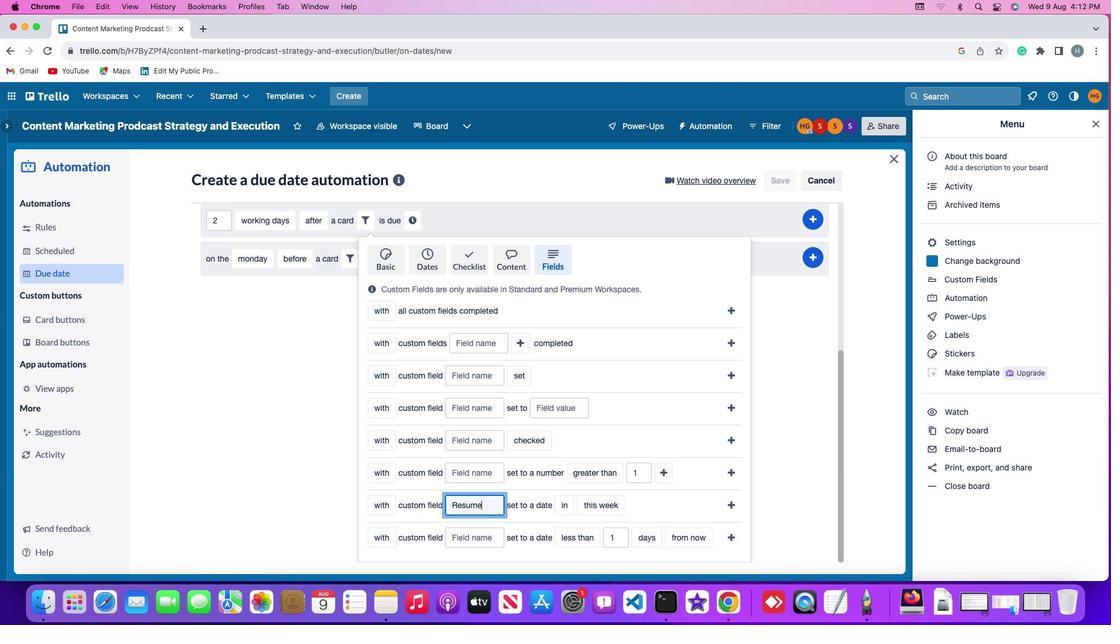 
Action: Mouse moved to (555, 499)
Screenshot: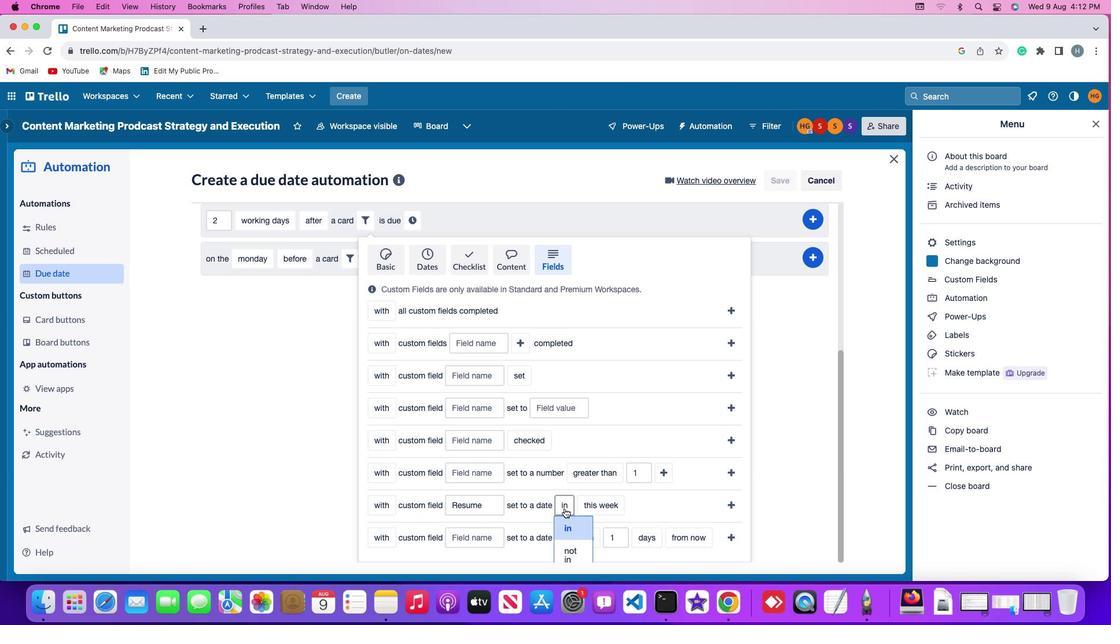 
Action: Mouse pressed left at (555, 499)
Screenshot: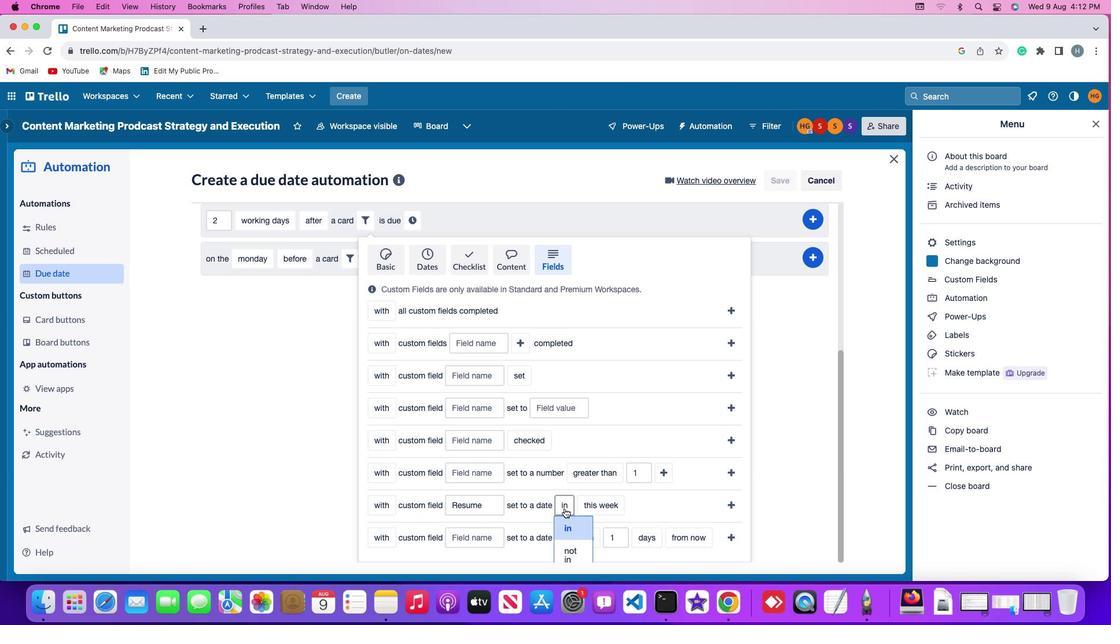 
Action: Mouse moved to (560, 514)
Screenshot: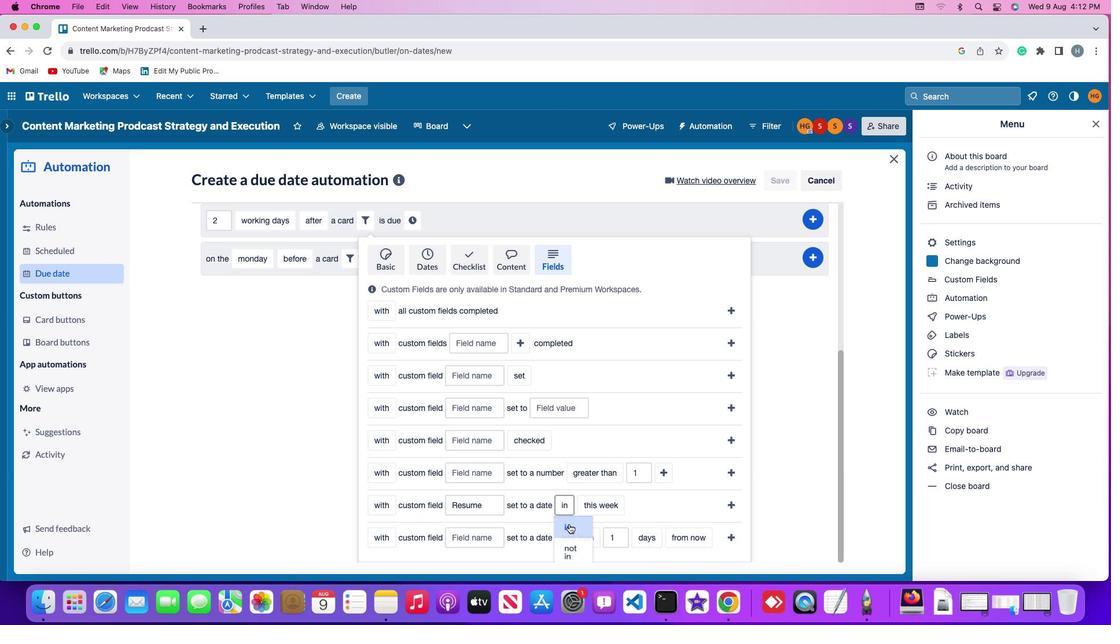 
Action: Mouse pressed left at (560, 514)
Screenshot: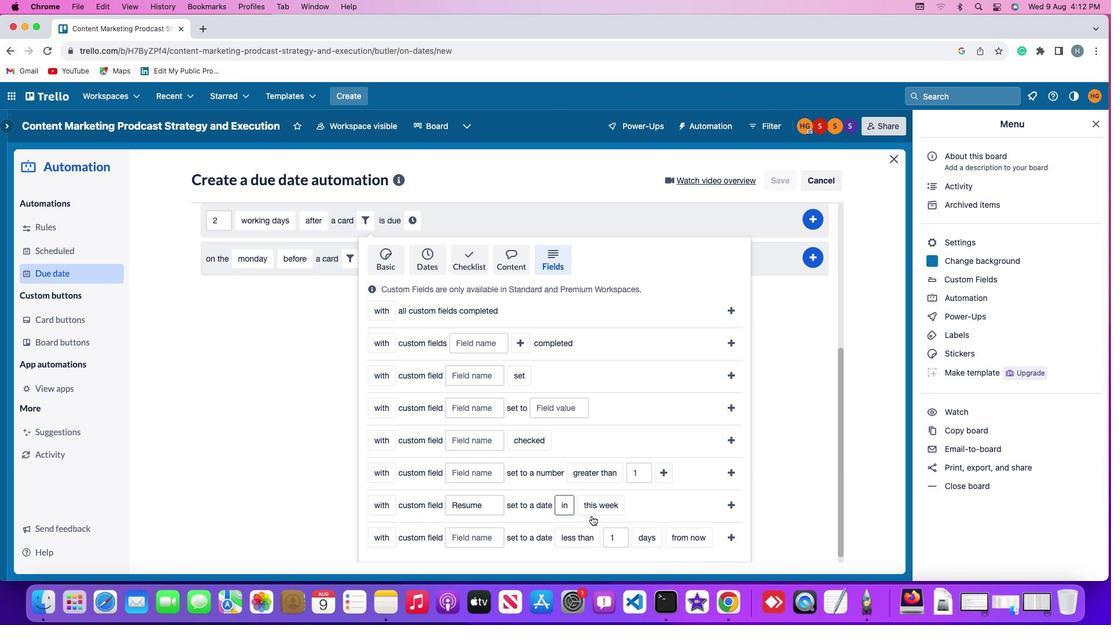 
Action: Mouse moved to (591, 499)
Screenshot: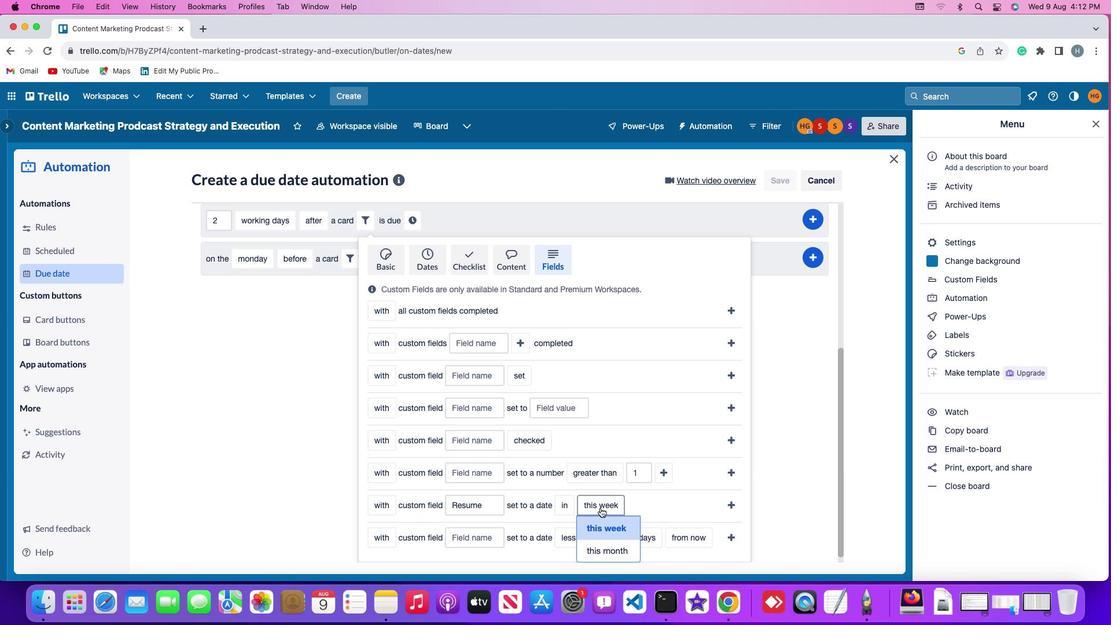 
Action: Mouse pressed left at (591, 499)
Screenshot: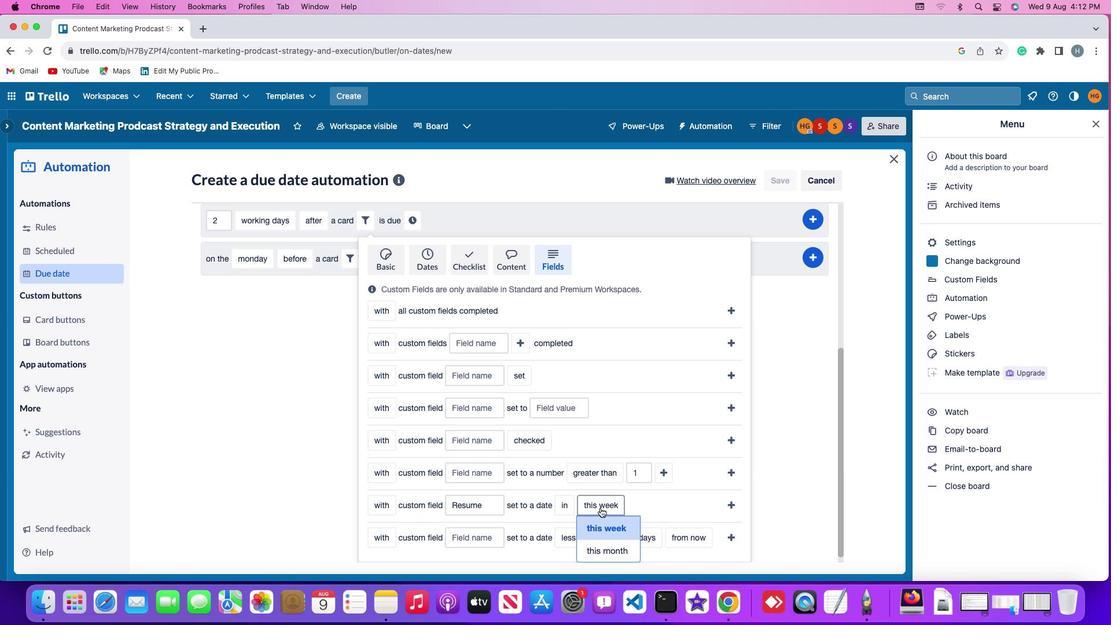 
Action: Mouse moved to (599, 518)
Screenshot: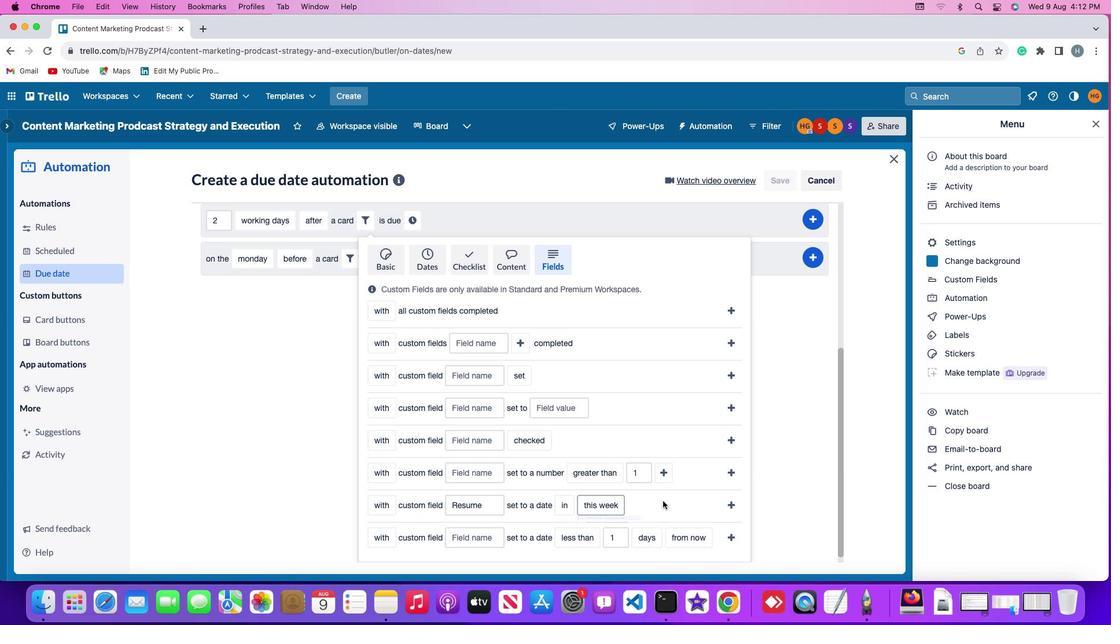 
Action: Mouse pressed left at (599, 518)
Screenshot: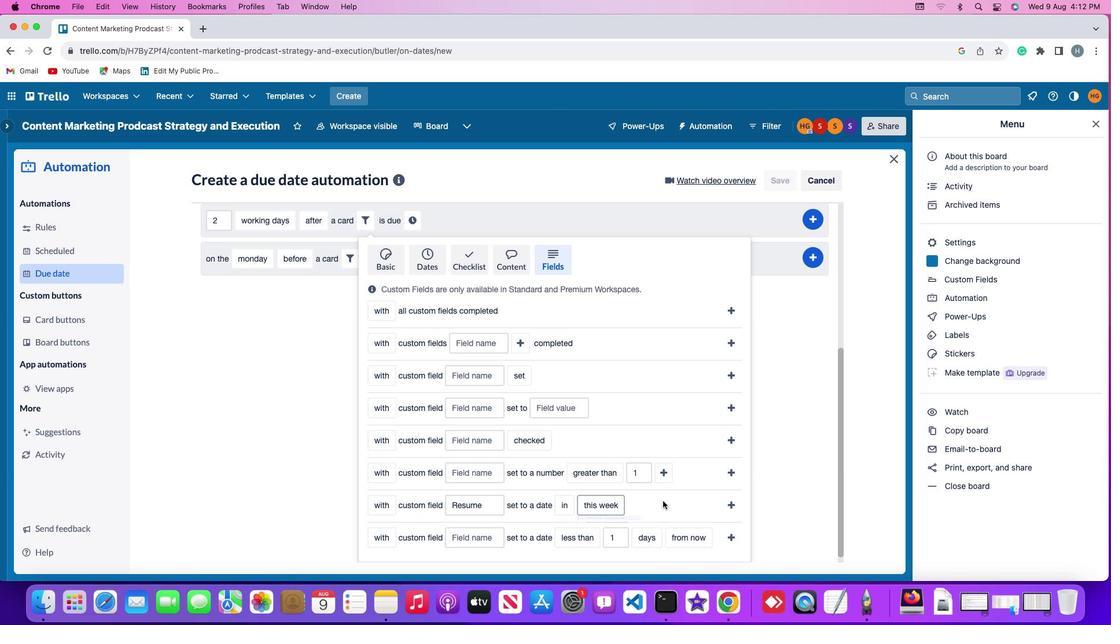 
Action: Mouse moved to (722, 493)
Screenshot: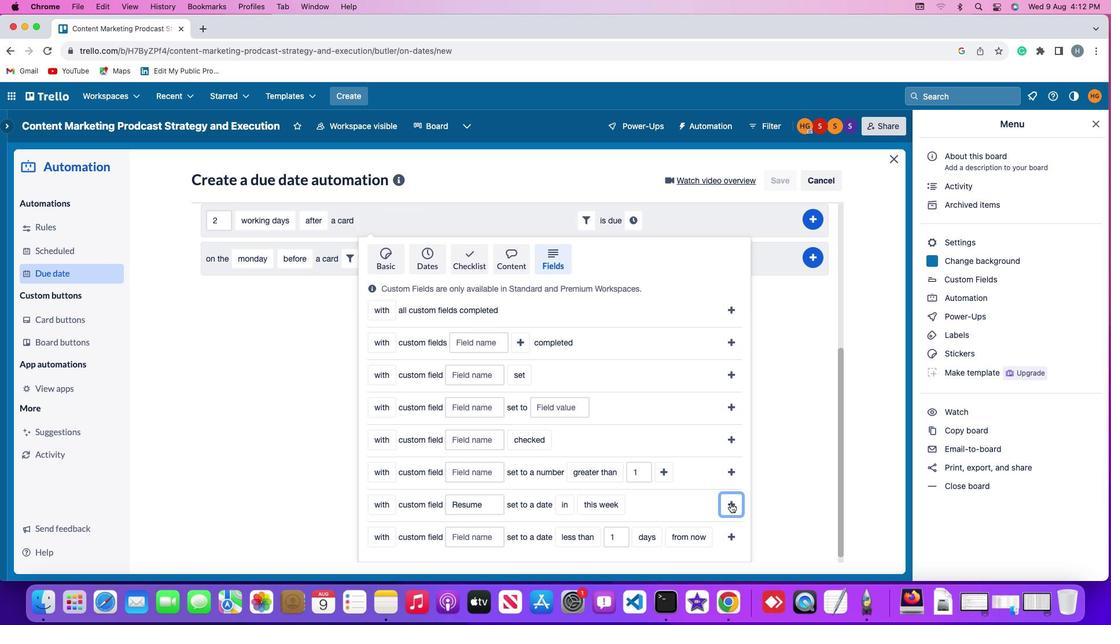 
Action: Mouse pressed left at (722, 493)
Screenshot: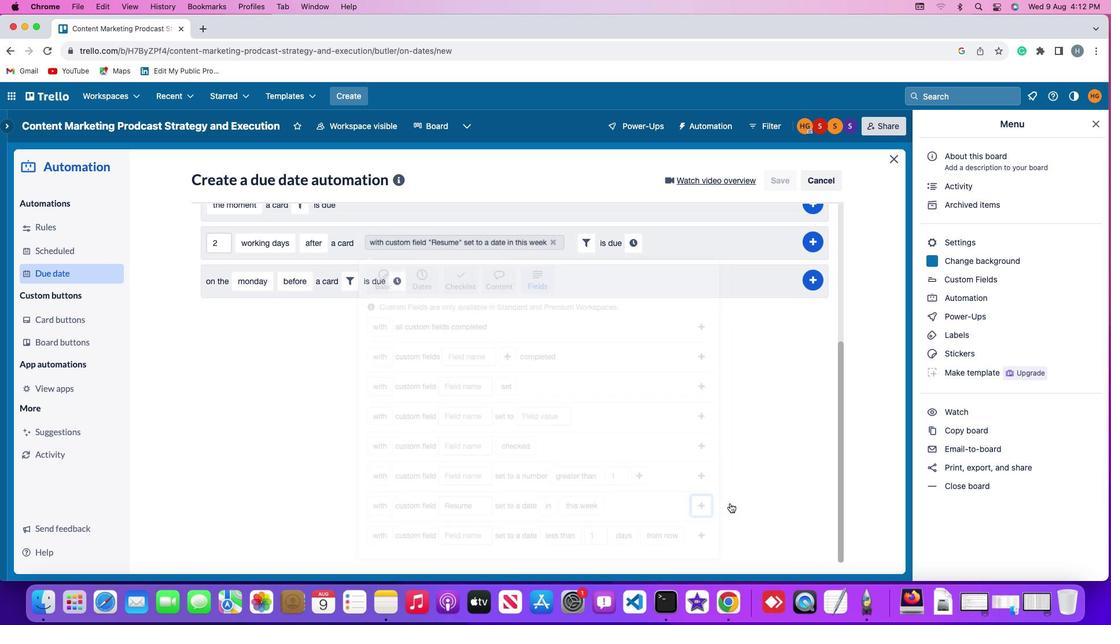 
Action: Mouse moved to (624, 457)
Screenshot: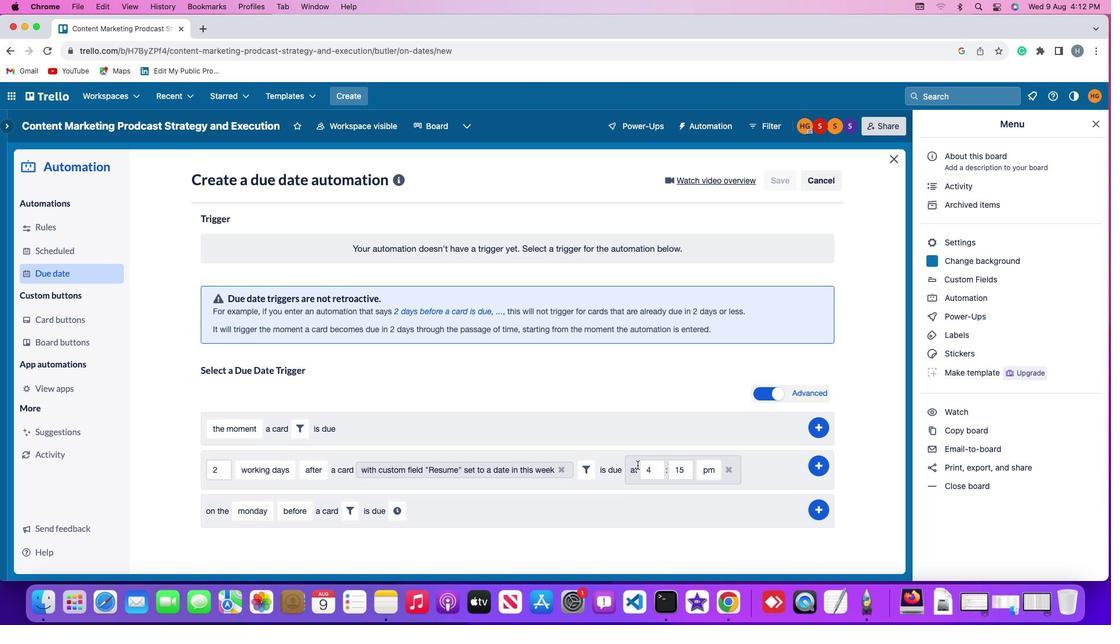 
Action: Mouse pressed left at (624, 457)
Screenshot: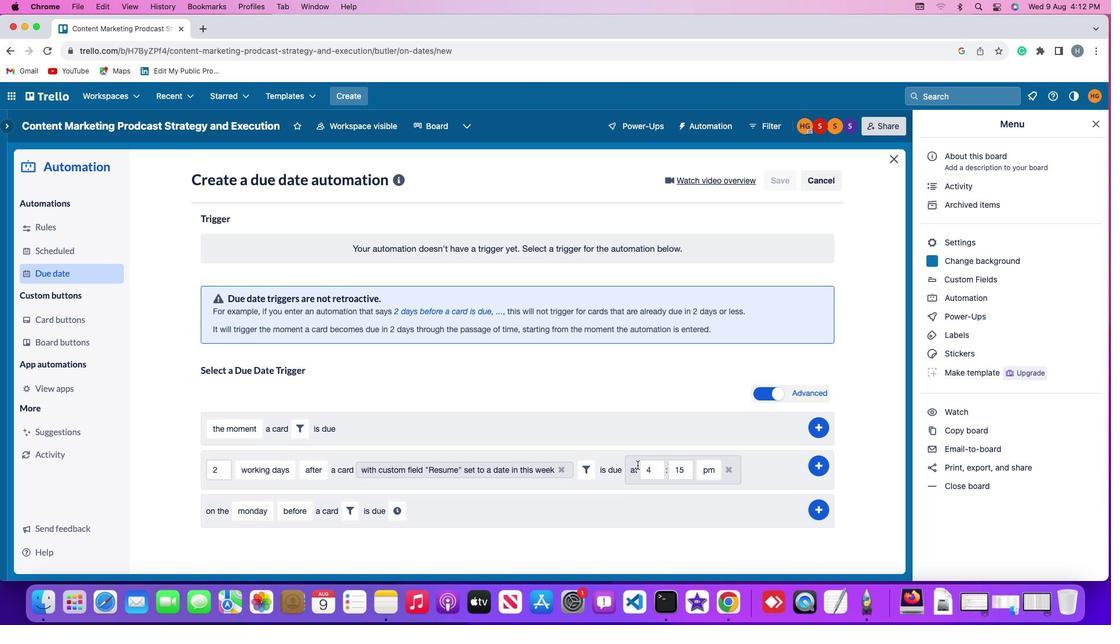 
Action: Mouse moved to (652, 459)
Screenshot: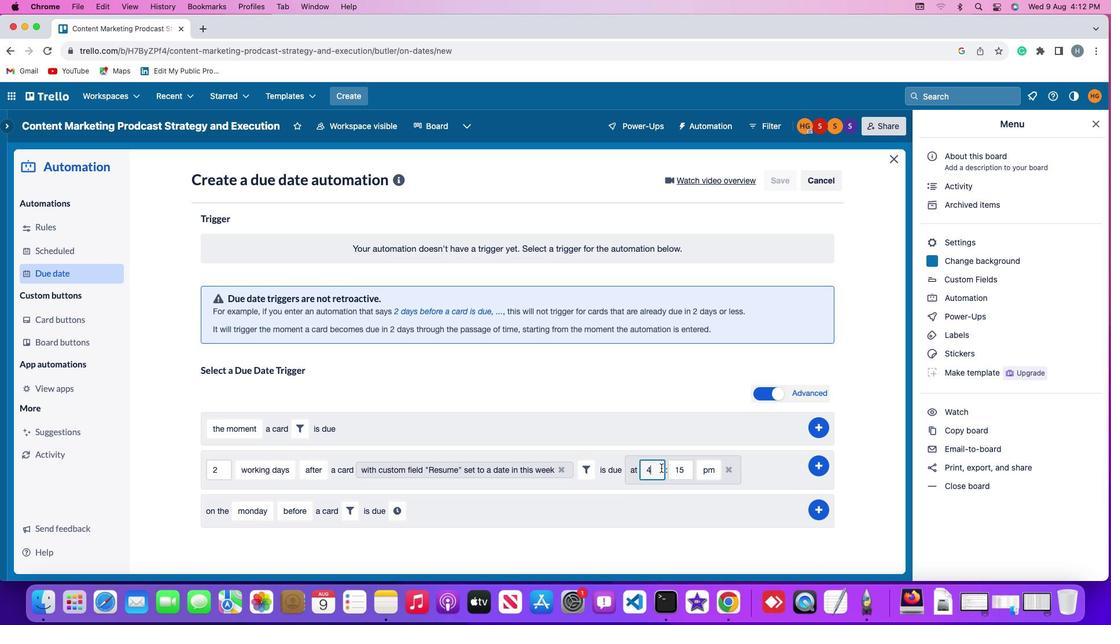 
Action: Mouse pressed left at (652, 459)
Screenshot: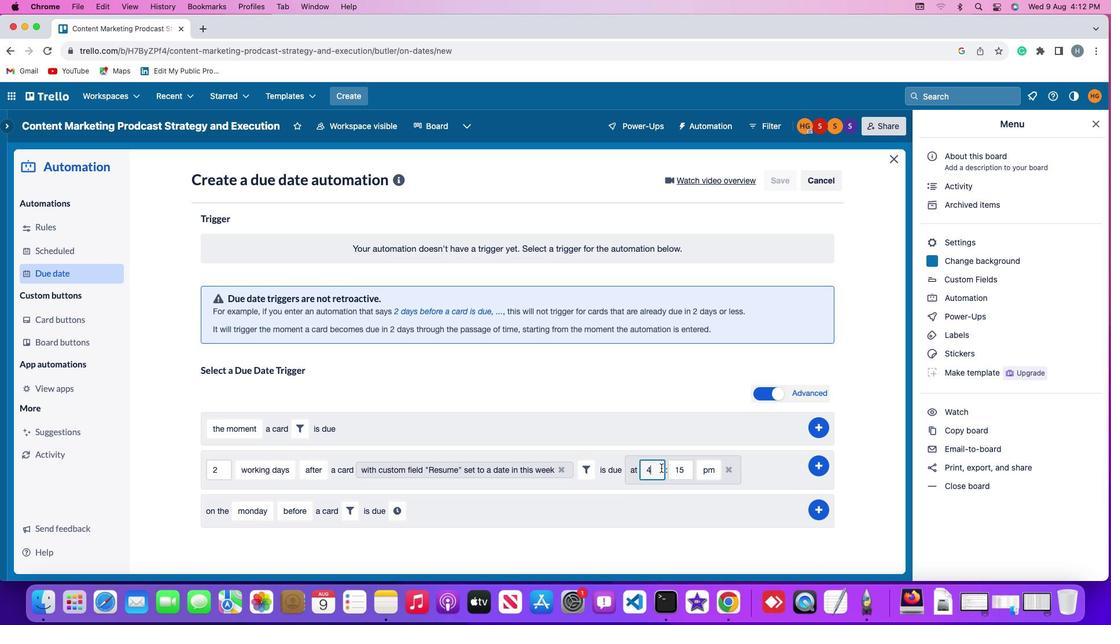 
Action: Key pressed Key.backspace'1''1'
Screenshot: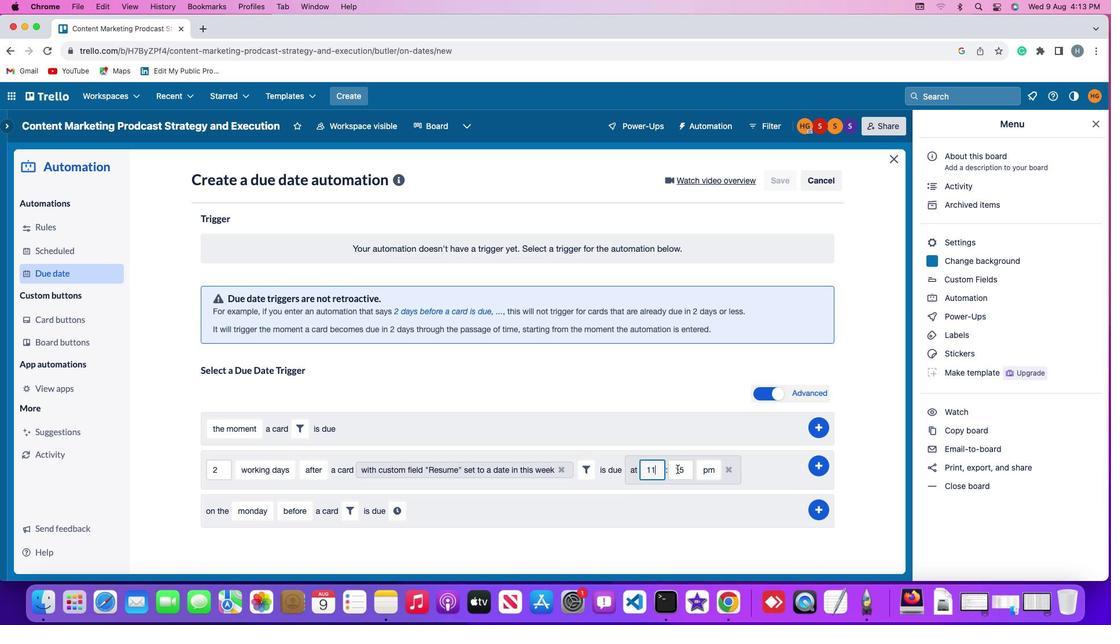 
Action: Mouse moved to (674, 459)
Screenshot: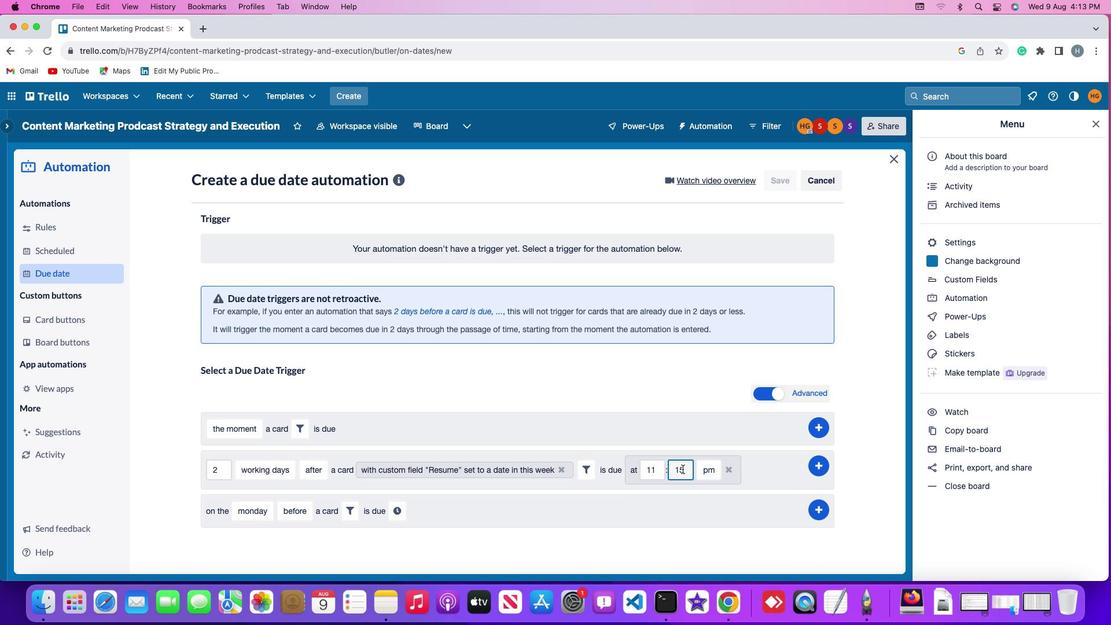 
Action: Mouse pressed left at (674, 459)
Screenshot: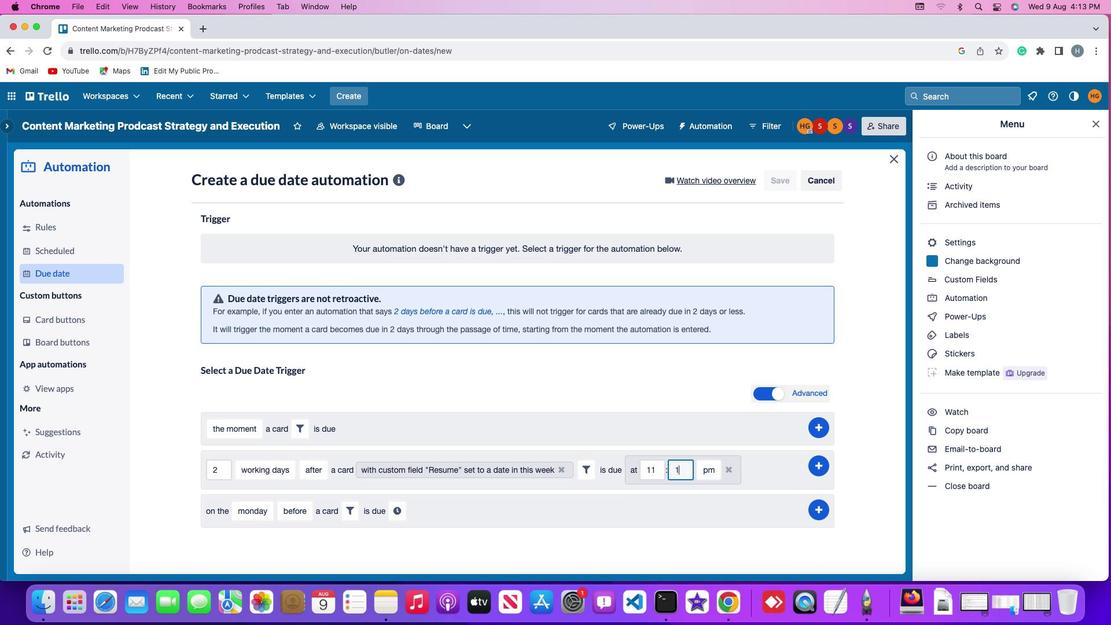 
Action: Key pressed Key.backspaceKey.backspaceKey.backspace'0''0'
Screenshot: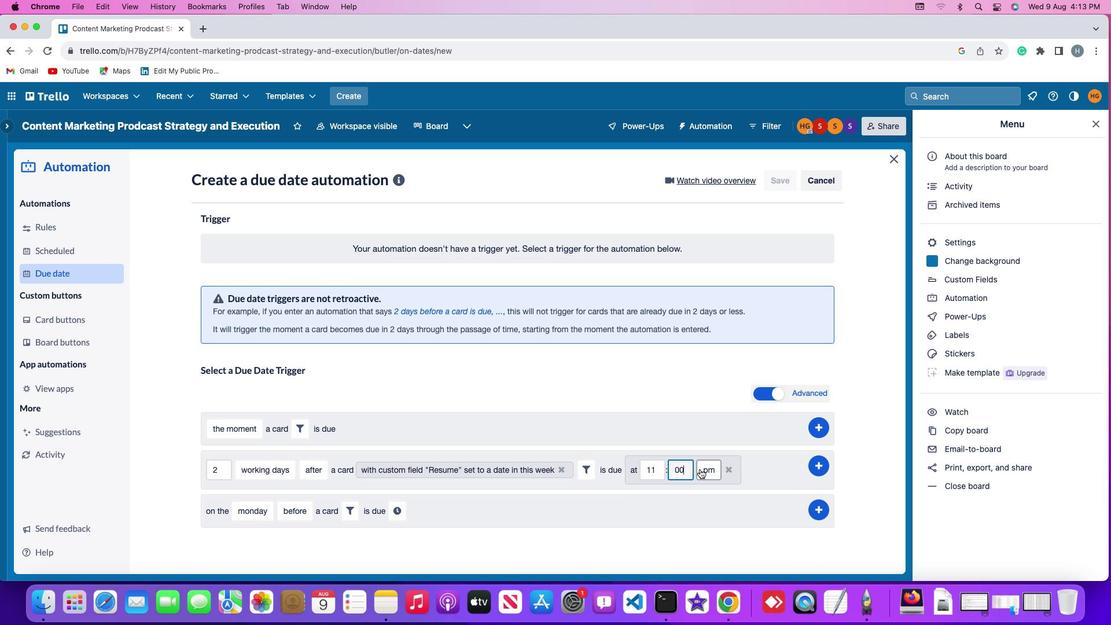 
Action: Mouse moved to (694, 459)
Screenshot: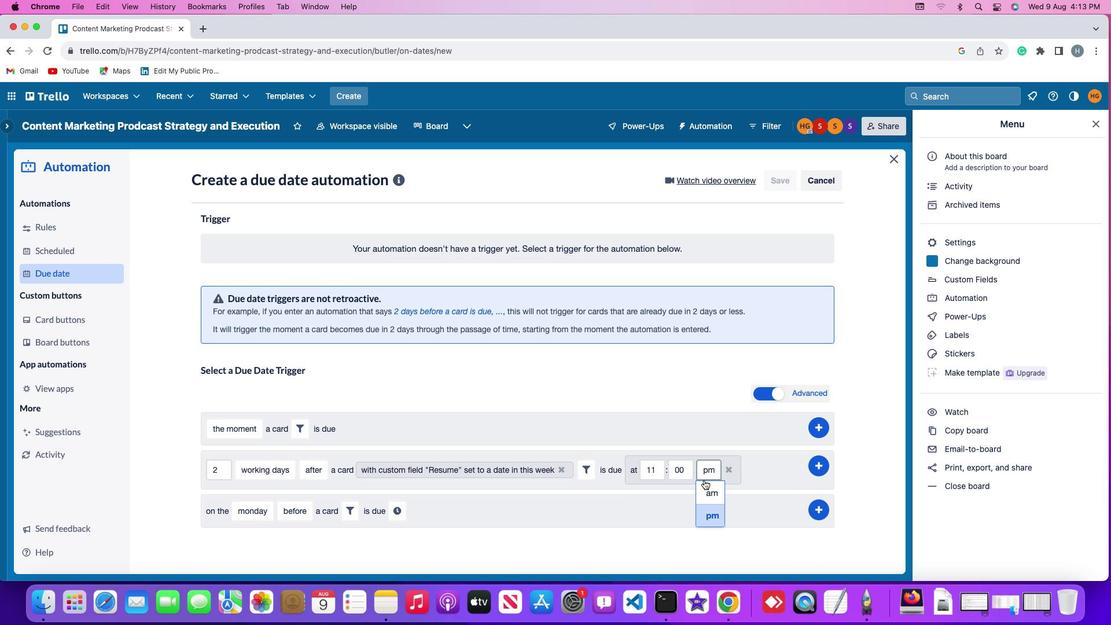 
Action: Mouse pressed left at (694, 459)
Screenshot: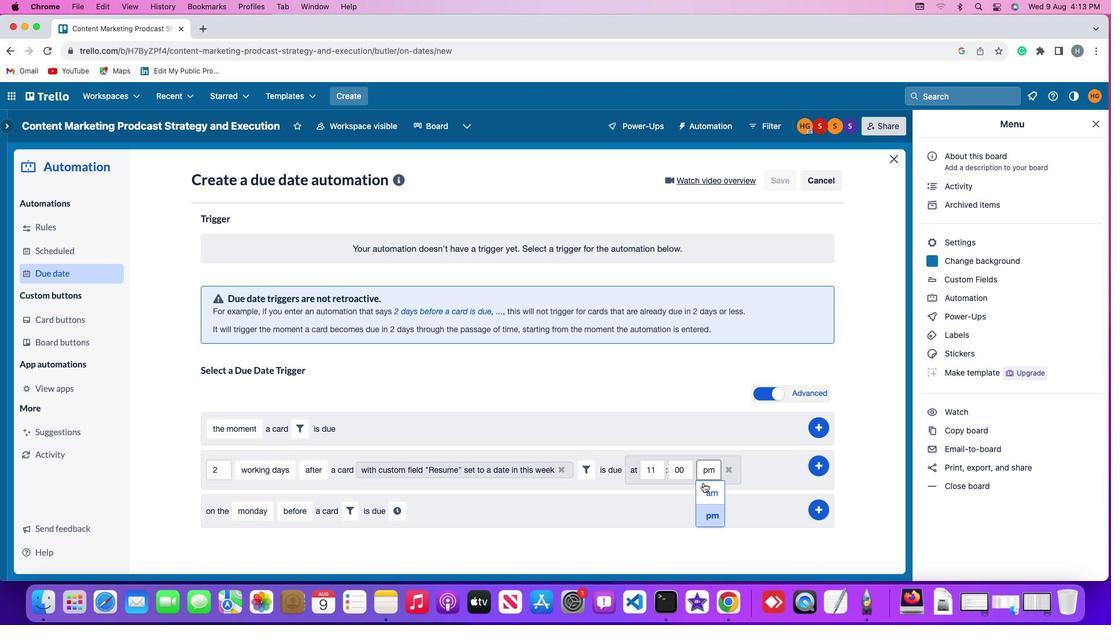 
Action: Mouse moved to (694, 482)
Screenshot: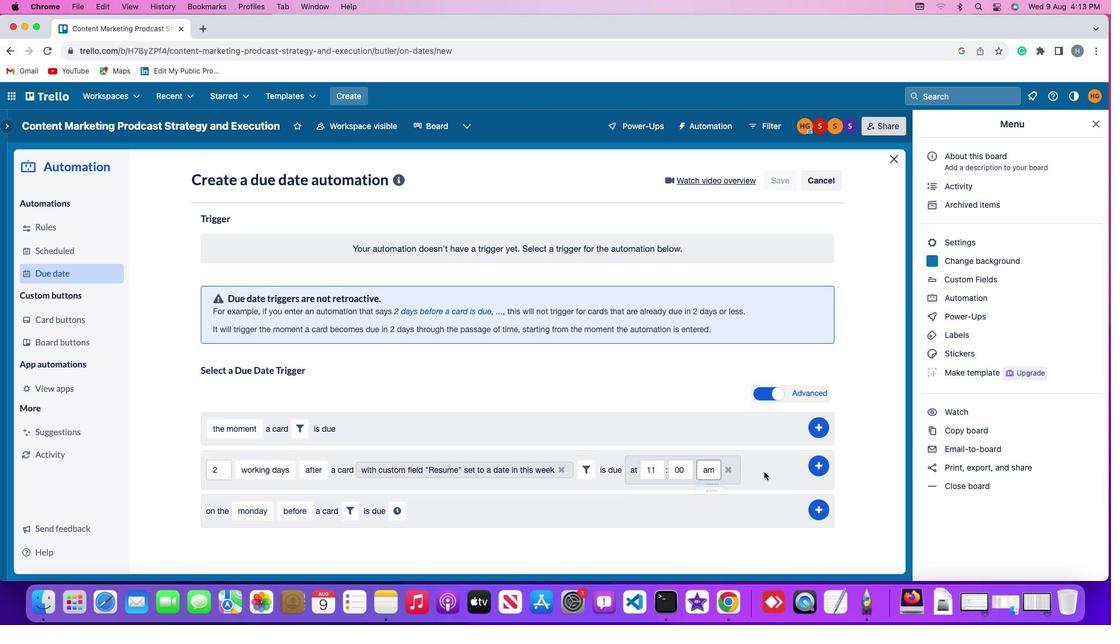 
Action: Mouse pressed left at (694, 482)
Screenshot: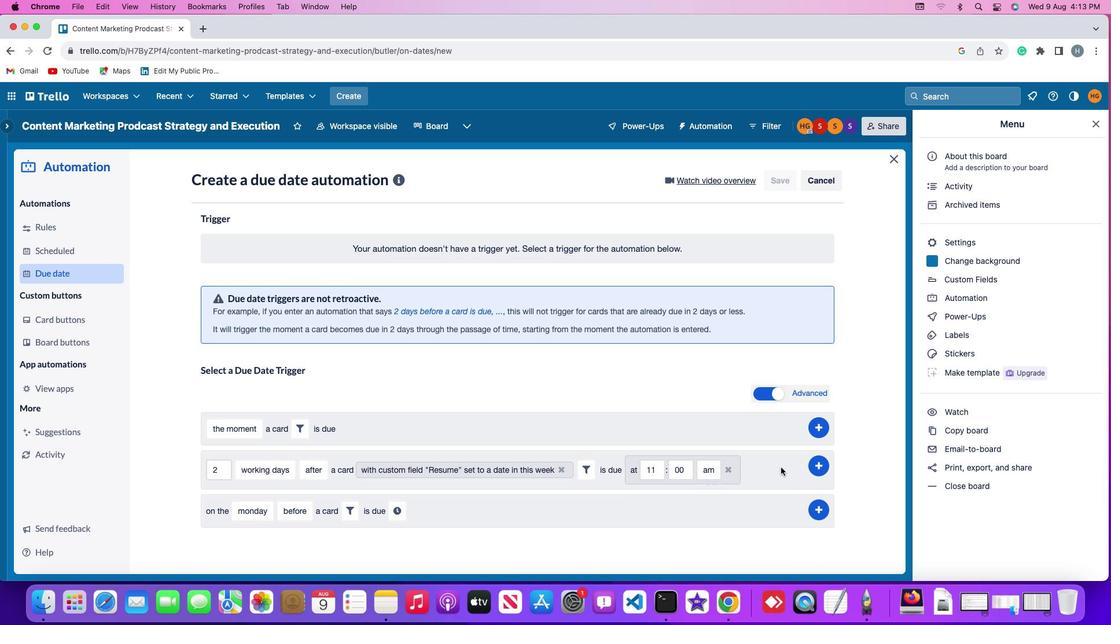 
Action: Mouse moved to (808, 454)
Screenshot: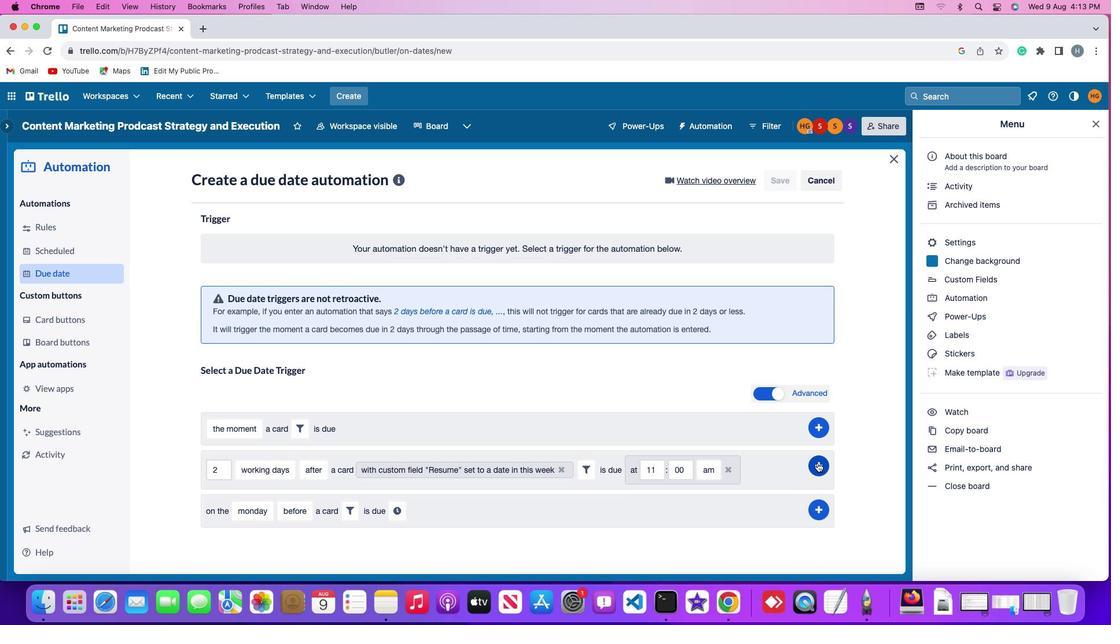 
Action: Mouse pressed left at (808, 454)
Screenshot: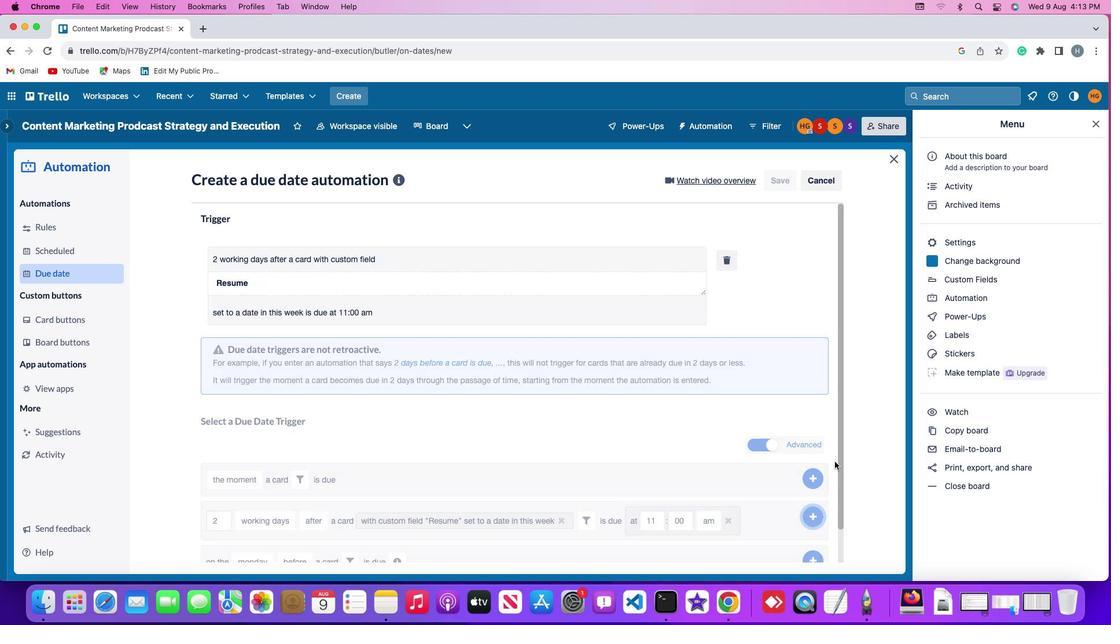 
Action: Mouse moved to (855, 339)
Screenshot: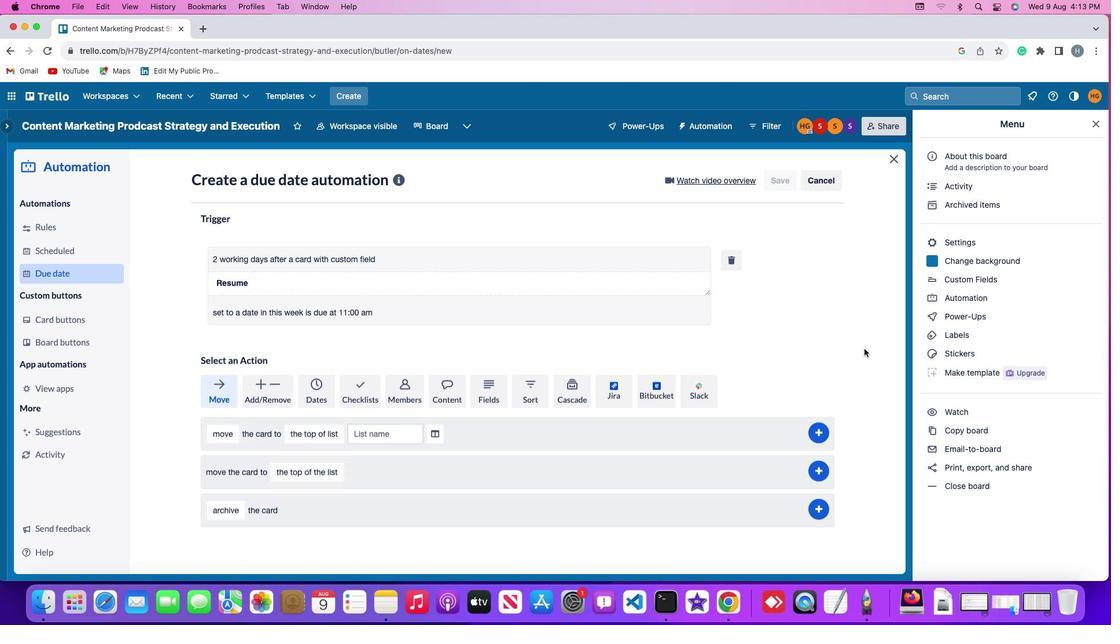 
